 Task: Search one way flight ticket for 3 adults in first from Kansas City: Kansas City International Airport (was Mid-continent International) to Gillette: Gillette Campbell County Airport on 5-1-2023. Choice of flights is Emirates. Number of bags: 1 carry on bag. Price is upto 87000. Outbound departure time preference is 17:00.
Action: Mouse moved to (310, 440)
Screenshot: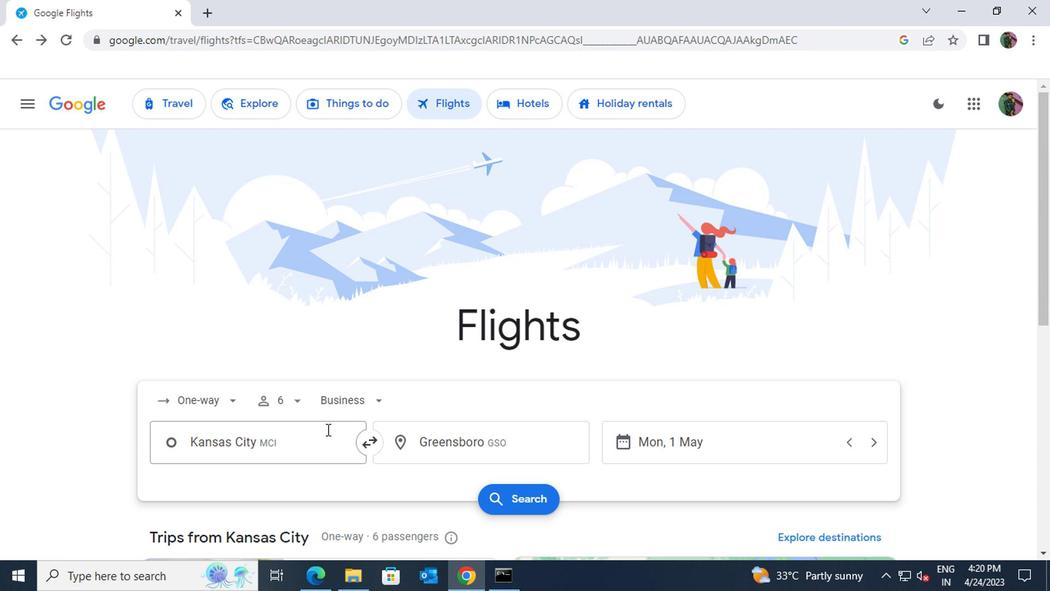 
Action: Mouse pressed left at (310, 440)
Screenshot: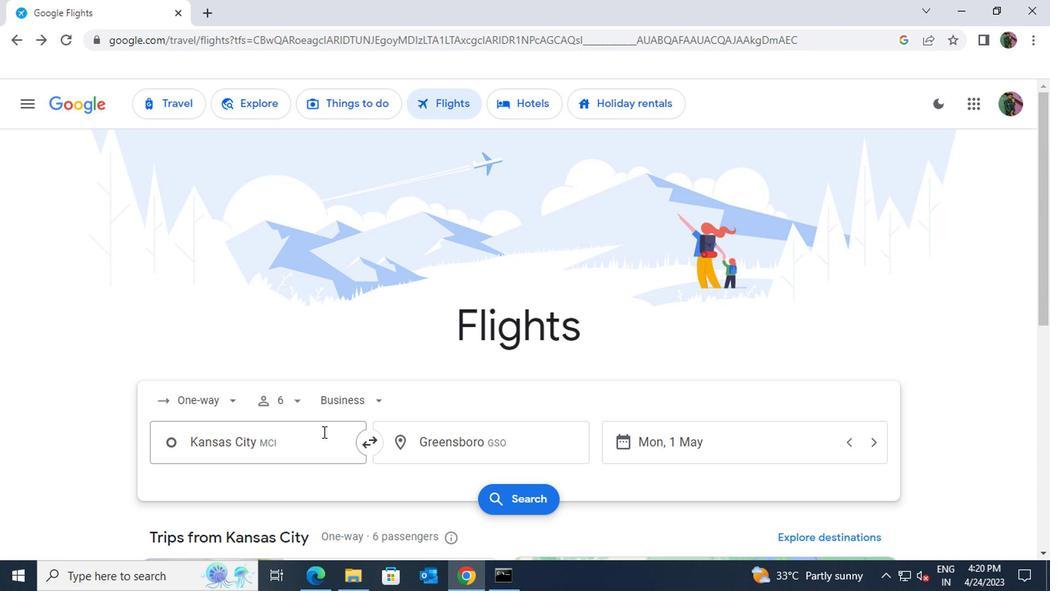
Action: Key pressed kansas<Key.space>city
Screenshot: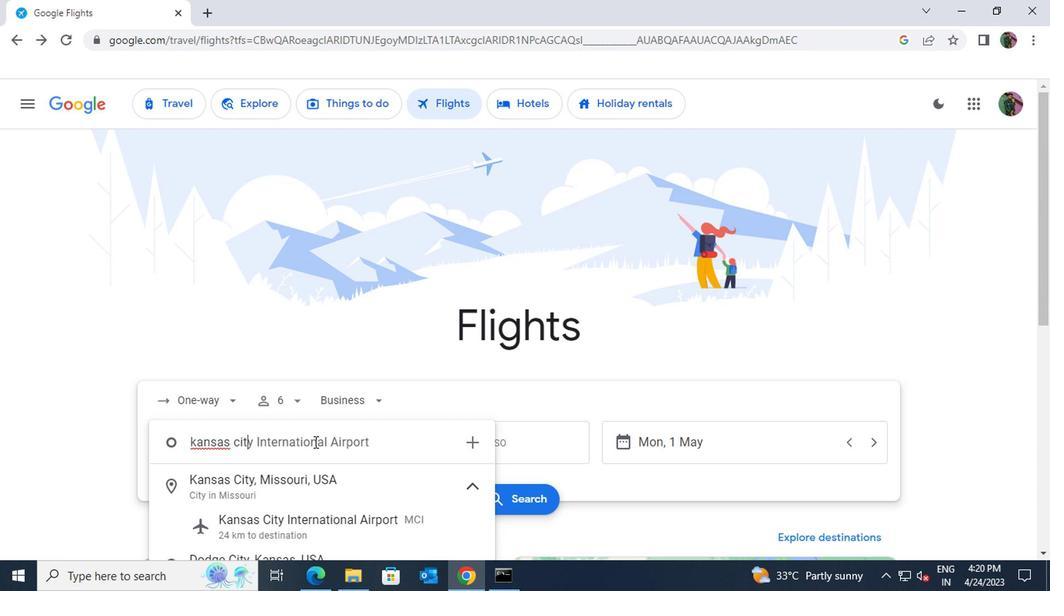 
Action: Mouse moved to (309, 512)
Screenshot: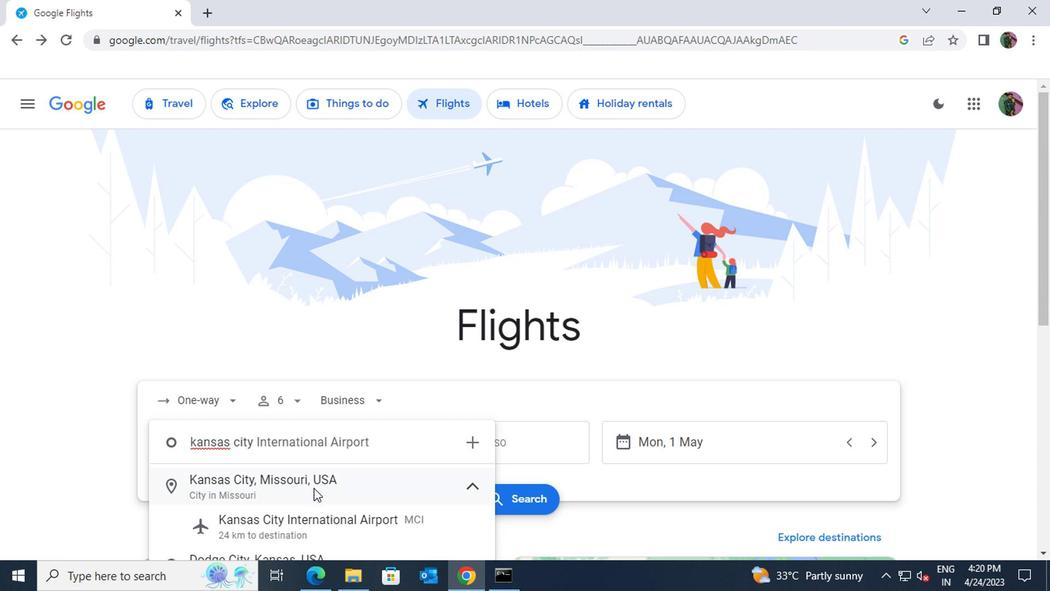 
Action: Mouse pressed left at (309, 512)
Screenshot: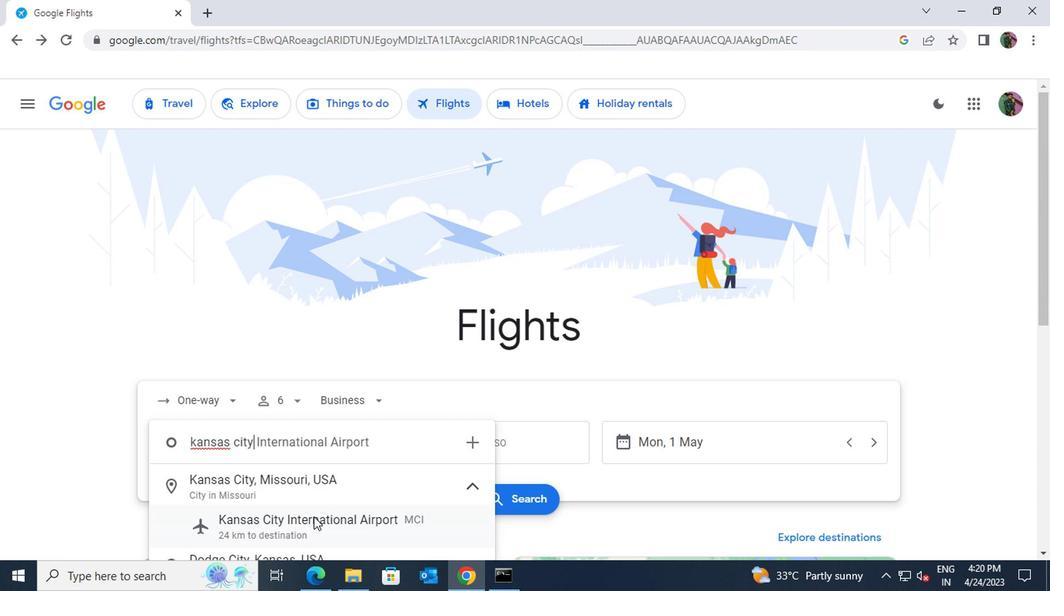 
Action: Mouse moved to (437, 438)
Screenshot: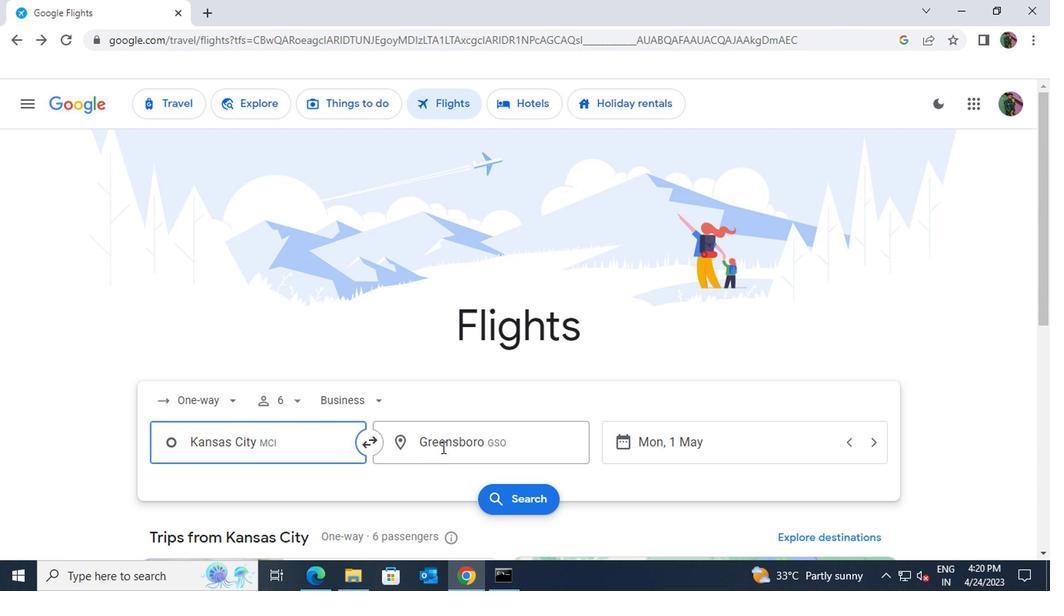 
Action: Mouse pressed left at (437, 438)
Screenshot: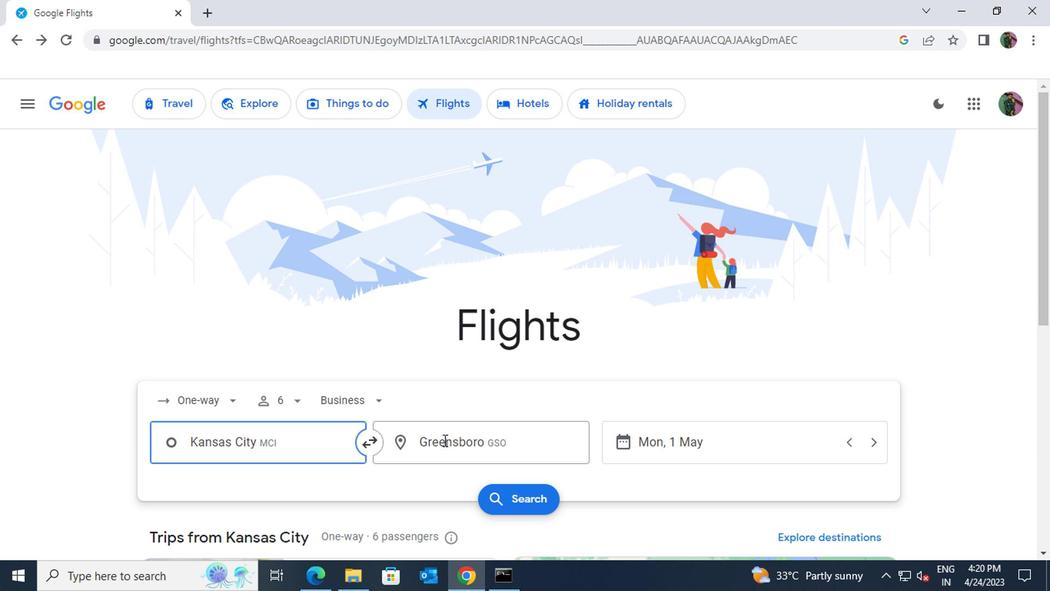 
Action: Mouse moved to (437, 437)
Screenshot: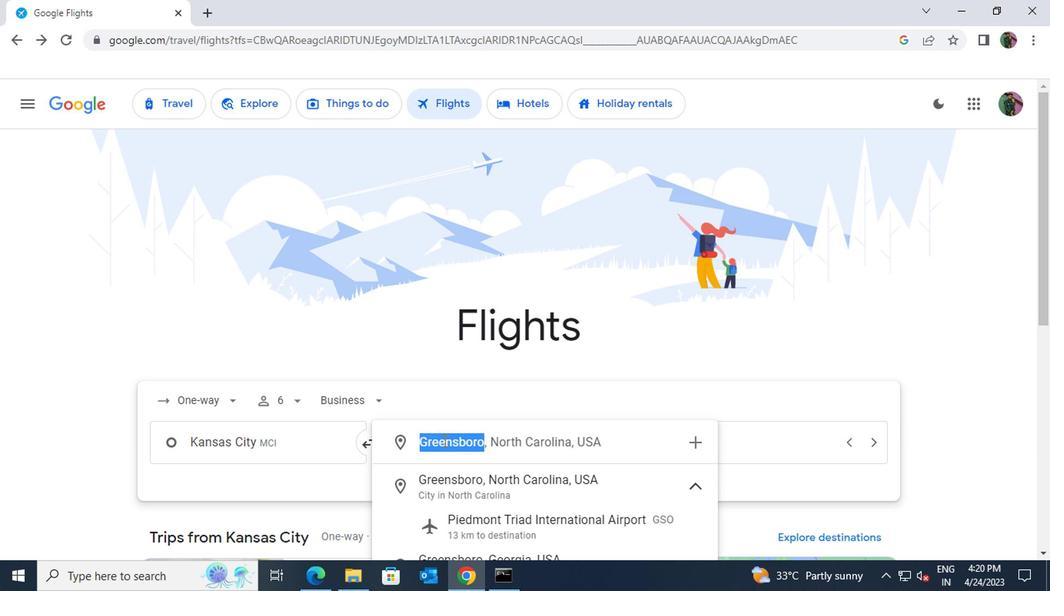
Action: Key pressed gillette
Screenshot: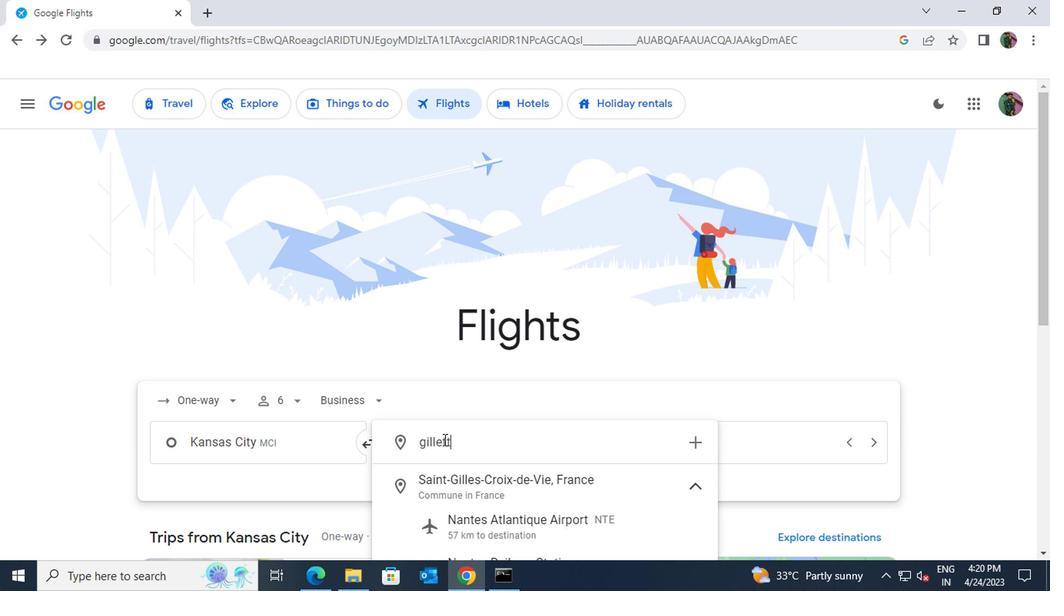 
Action: Mouse moved to (452, 479)
Screenshot: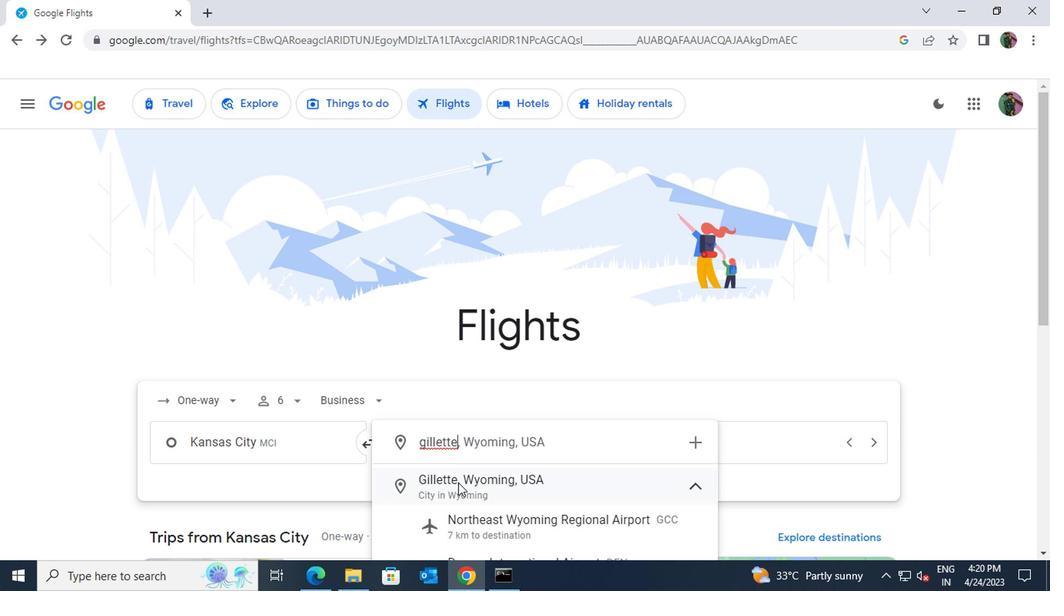 
Action: Mouse pressed left at (452, 479)
Screenshot: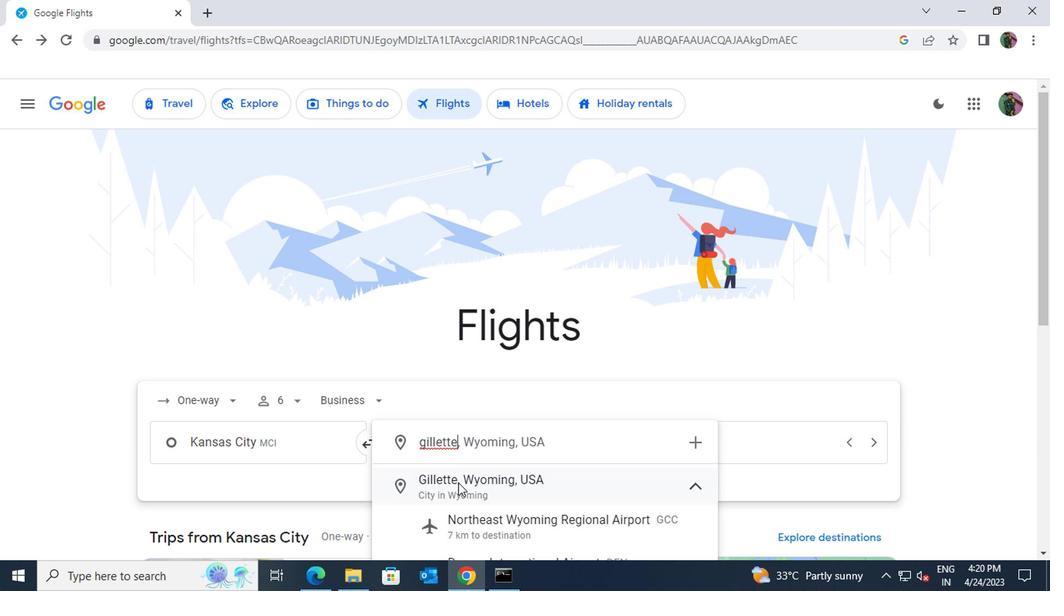 
Action: Mouse moved to (226, 408)
Screenshot: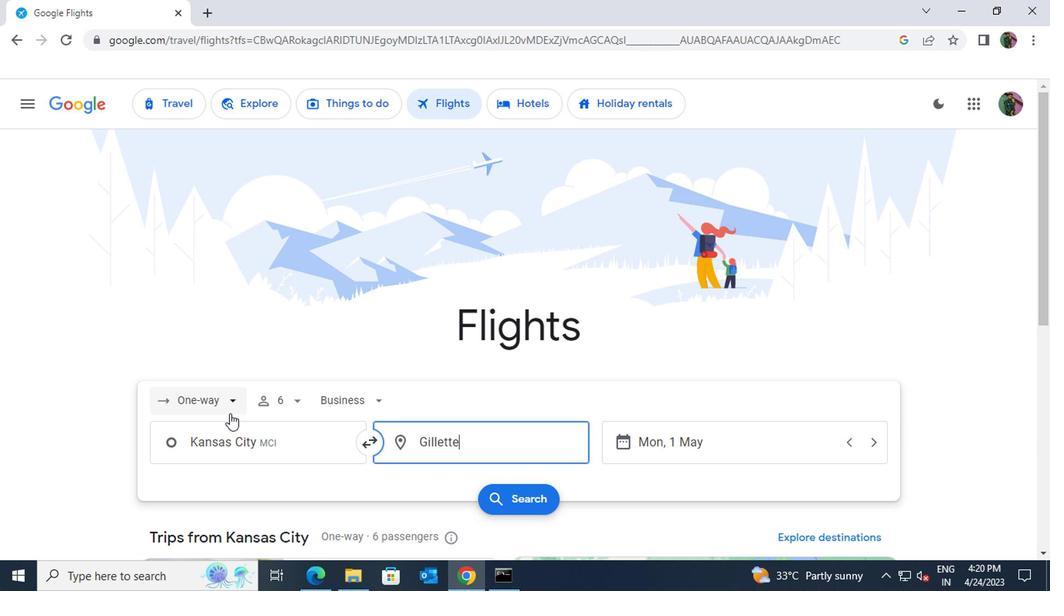 
Action: Mouse pressed left at (226, 408)
Screenshot: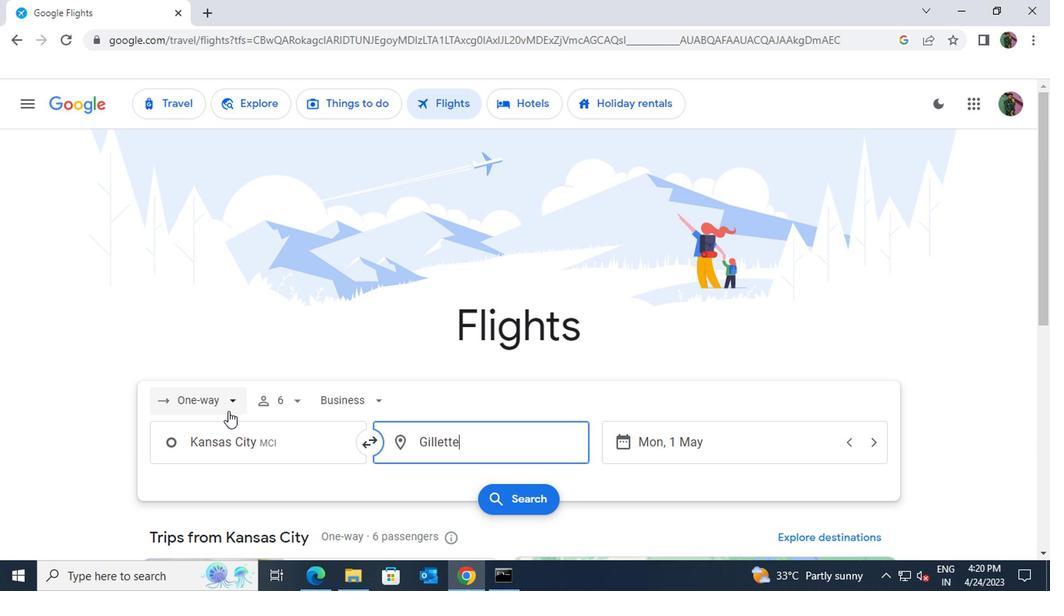 
Action: Mouse moved to (215, 325)
Screenshot: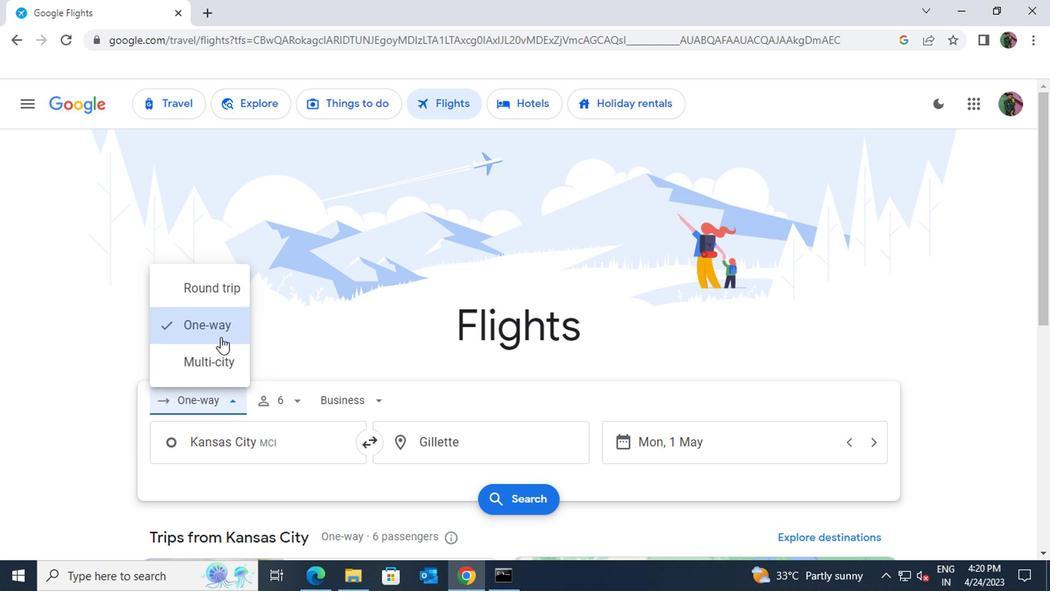 
Action: Mouse pressed left at (215, 325)
Screenshot: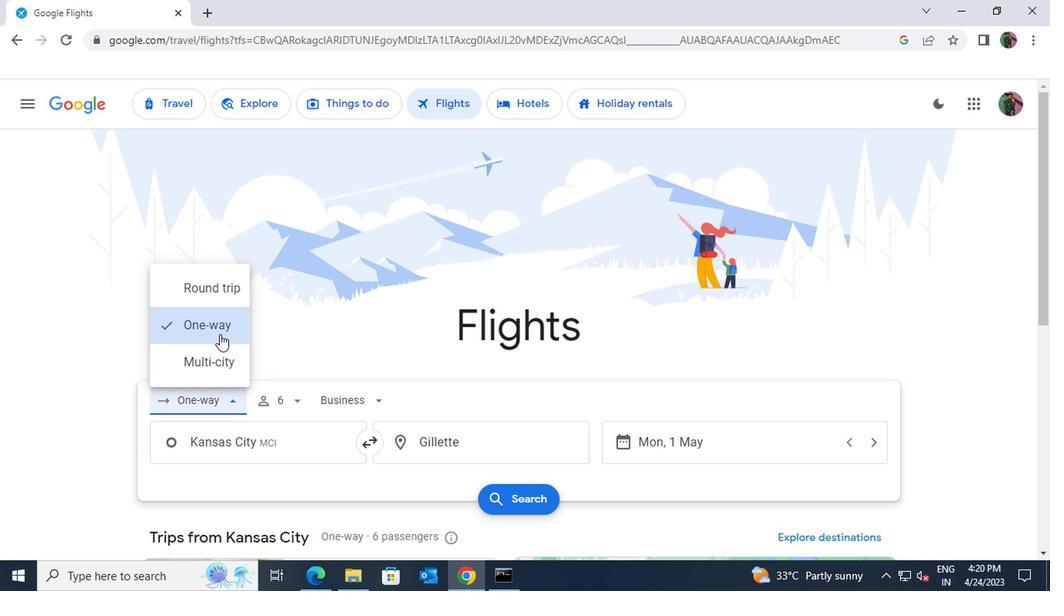
Action: Mouse moved to (297, 401)
Screenshot: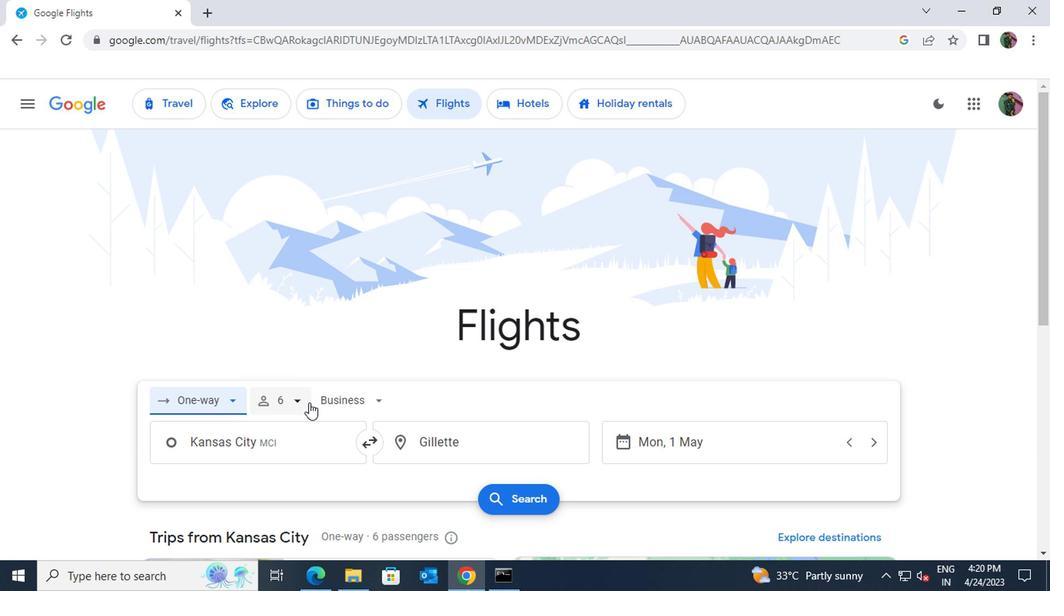 
Action: Mouse pressed left at (297, 401)
Screenshot: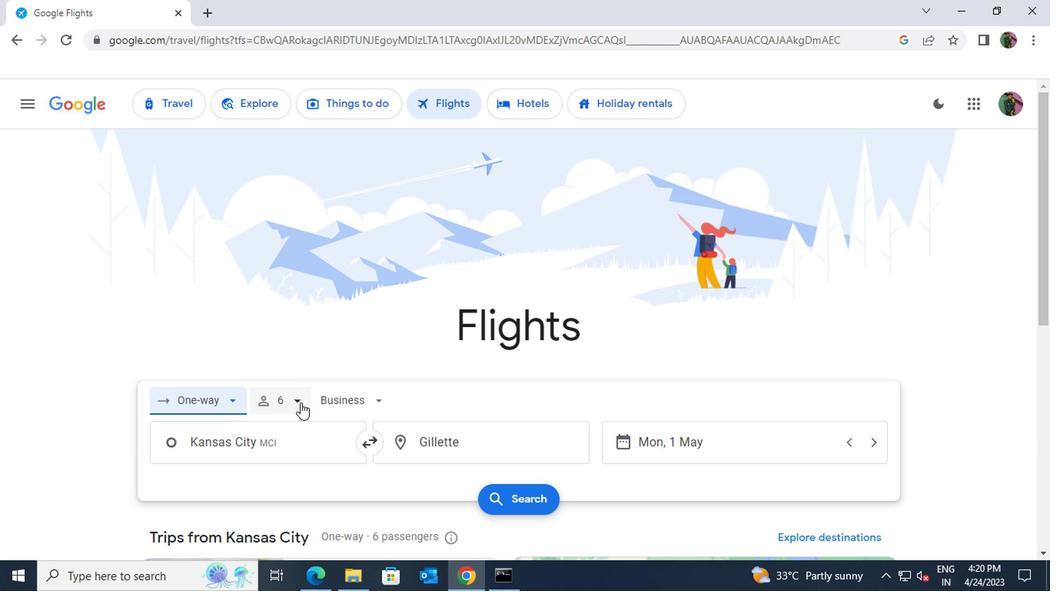 
Action: Mouse scrolled (297, 401) with delta (0, 0)
Screenshot: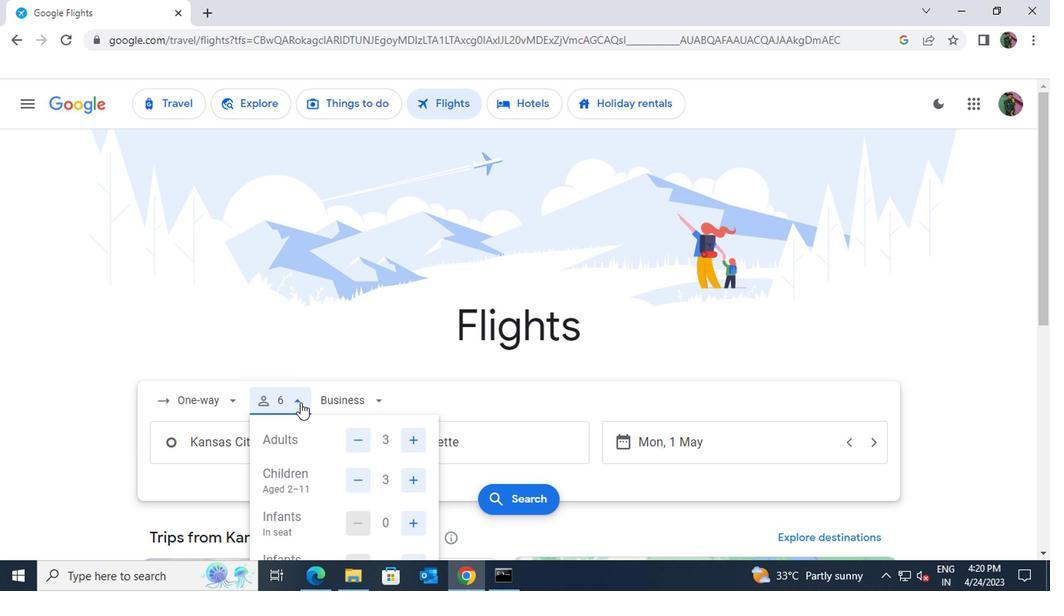 
Action: Mouse moved to (349, 393)
Screenshot: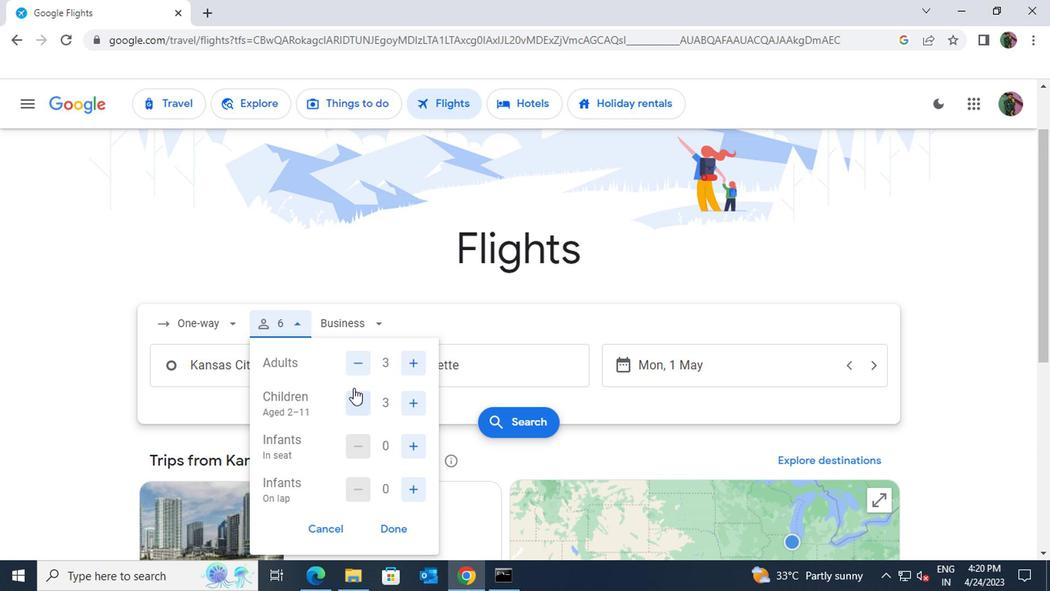 
Action: Mouse pressed left at (349, 393)
Screenshot: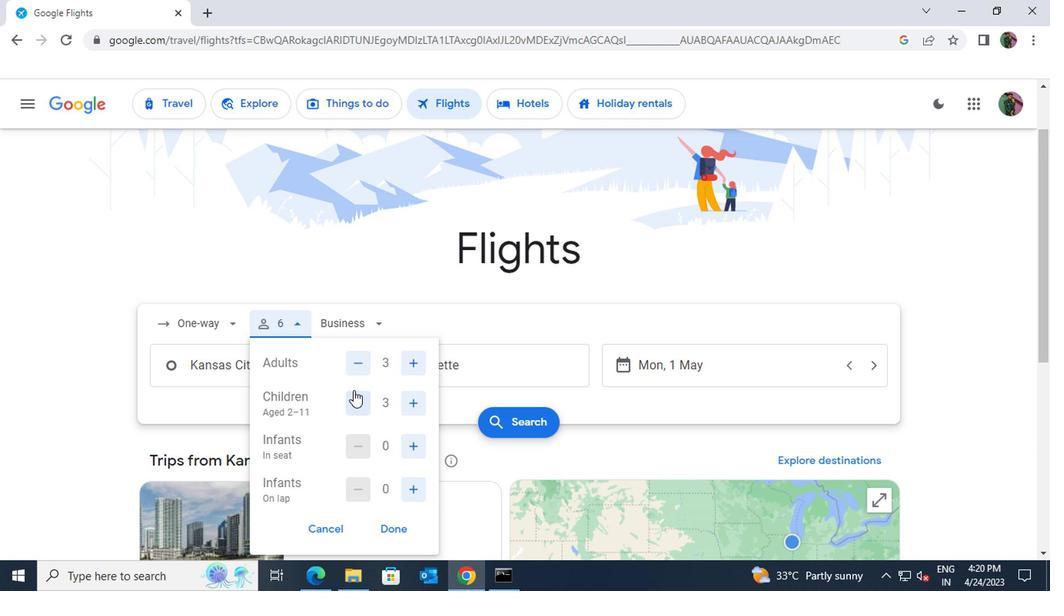 
Action: Mouse pressed left at (349, 393)
Screenshot: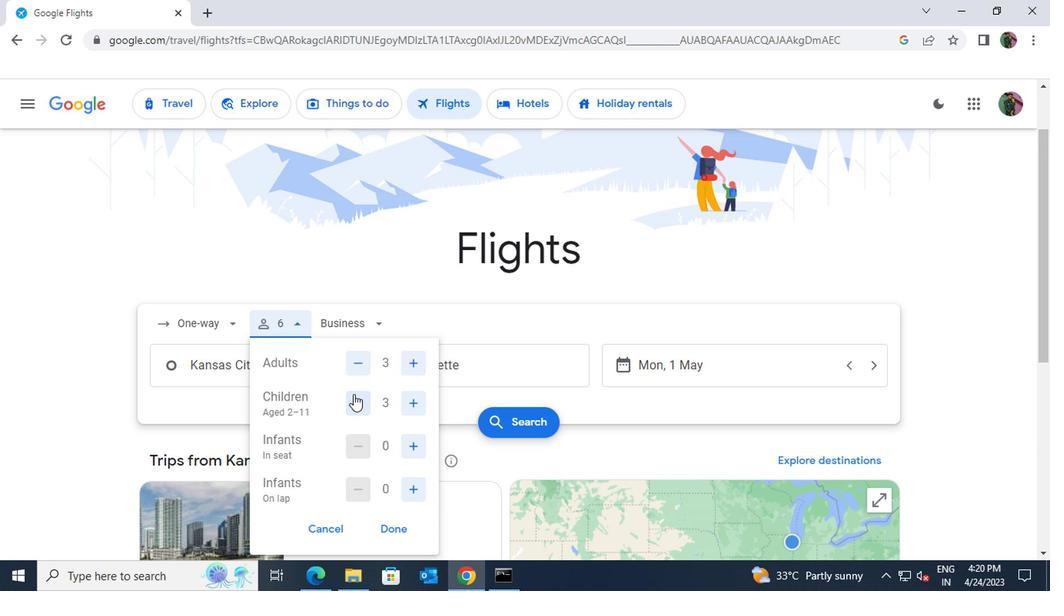 
Action: Mouse pressed left at (349, 393)
Screenshot: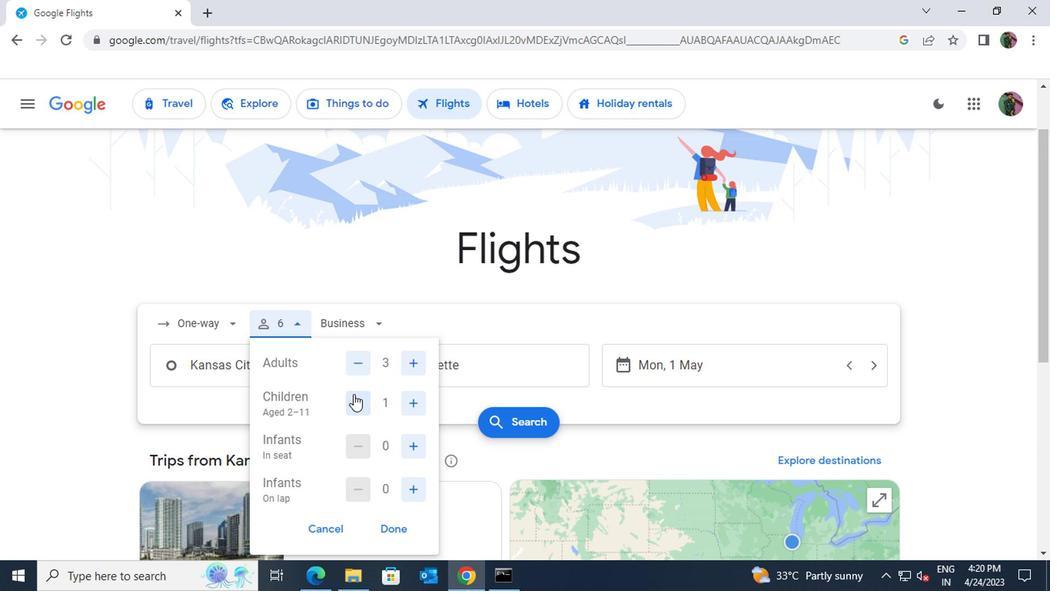 
Action: Mouse moved to (386, 524)
Screenshot: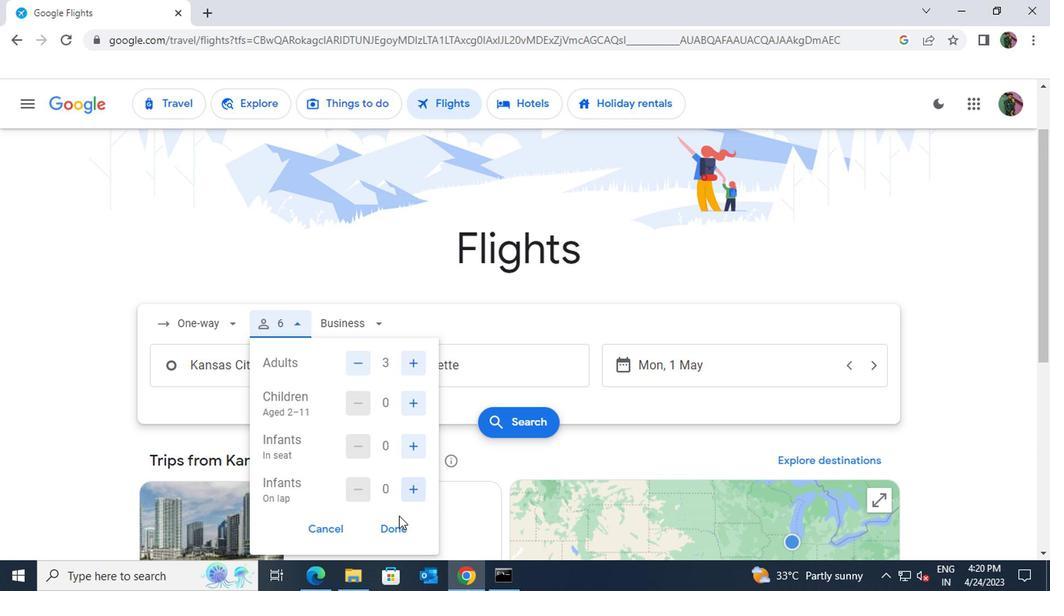 
Action: Mouse pressed left at (386, 524)
Screenshot: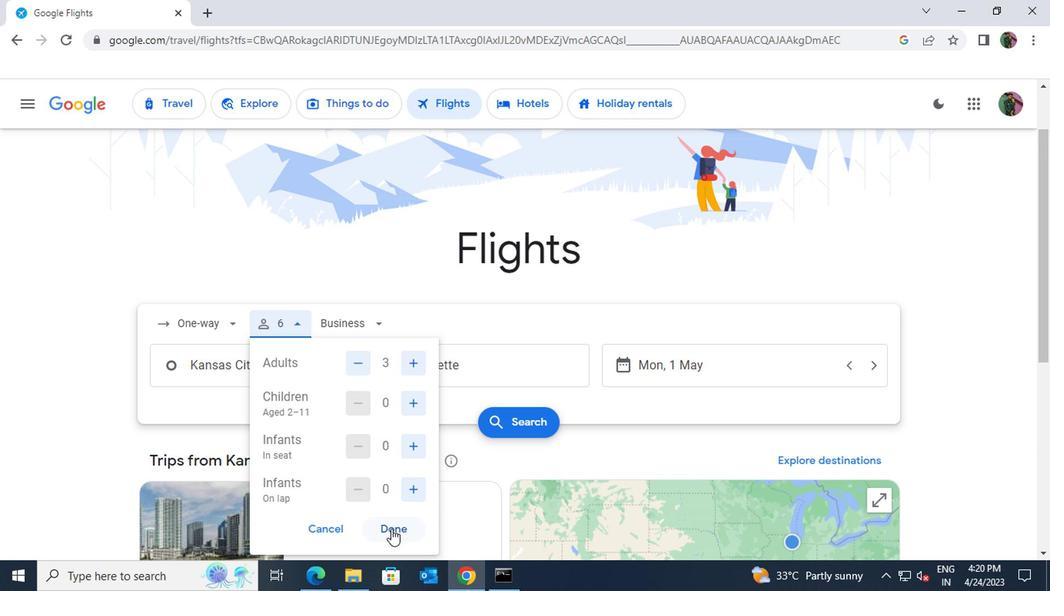 
Action: Mouse moved to (615, 366)
Screenshot: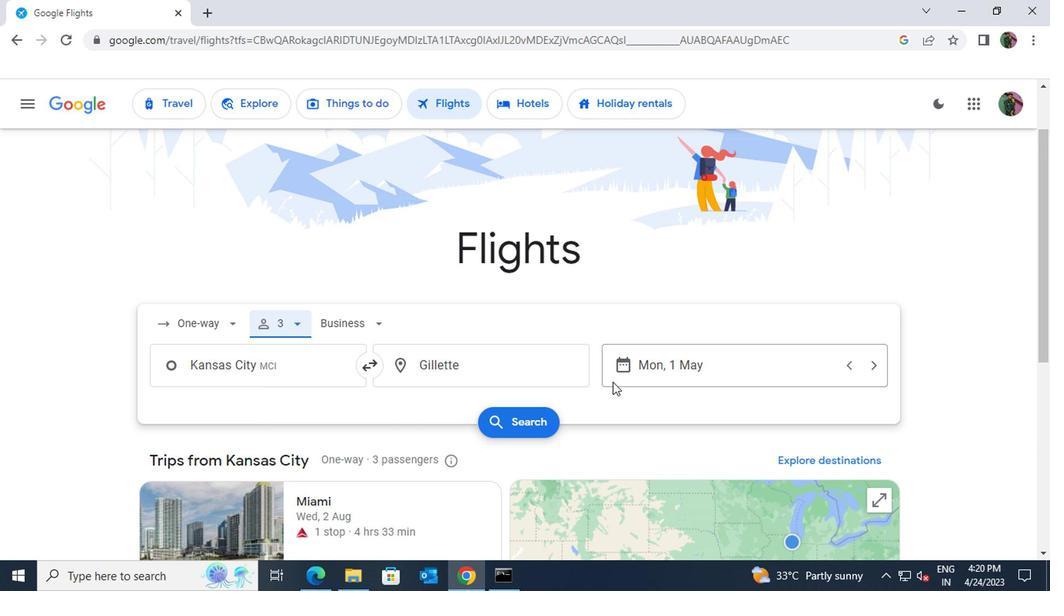 
Action: Mouse pressed left at (615, 366)
Screenshot: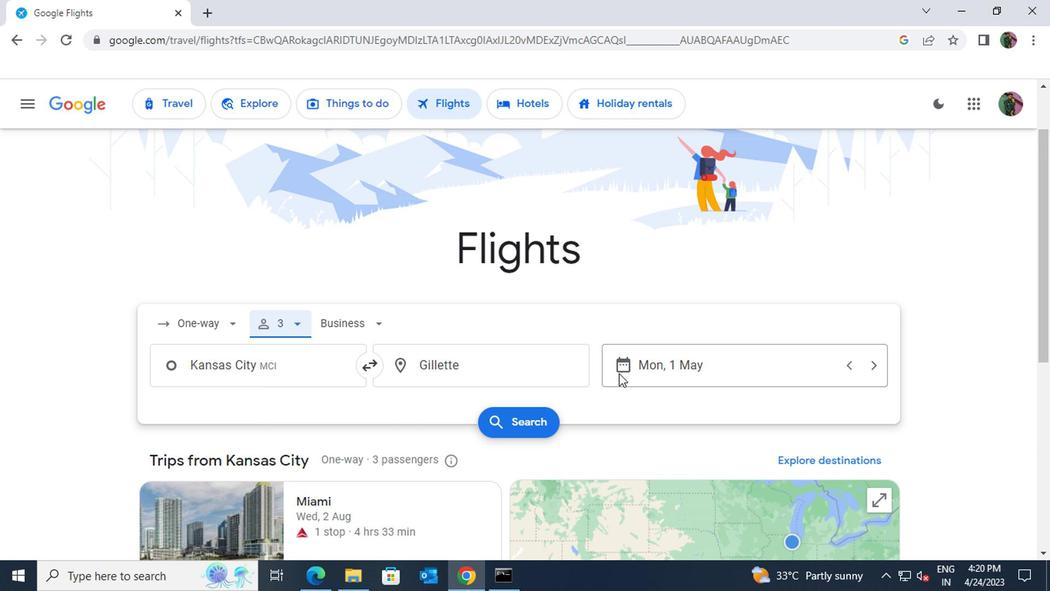 
Action: Mouse moved to (663, 277)
Screenshot: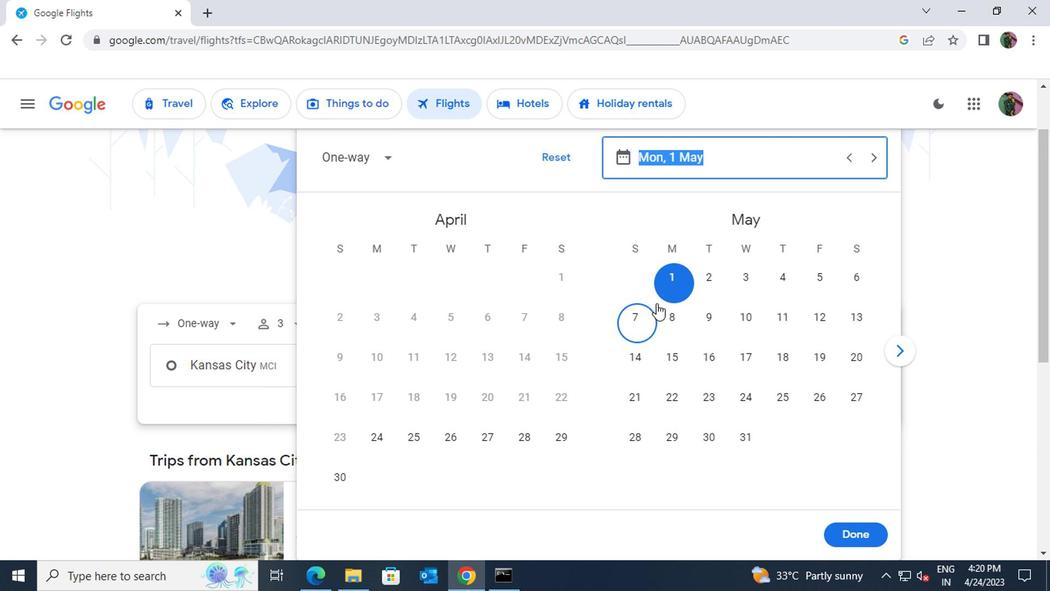
Action: Mouse pressed left at (663, 277)
Screenshot: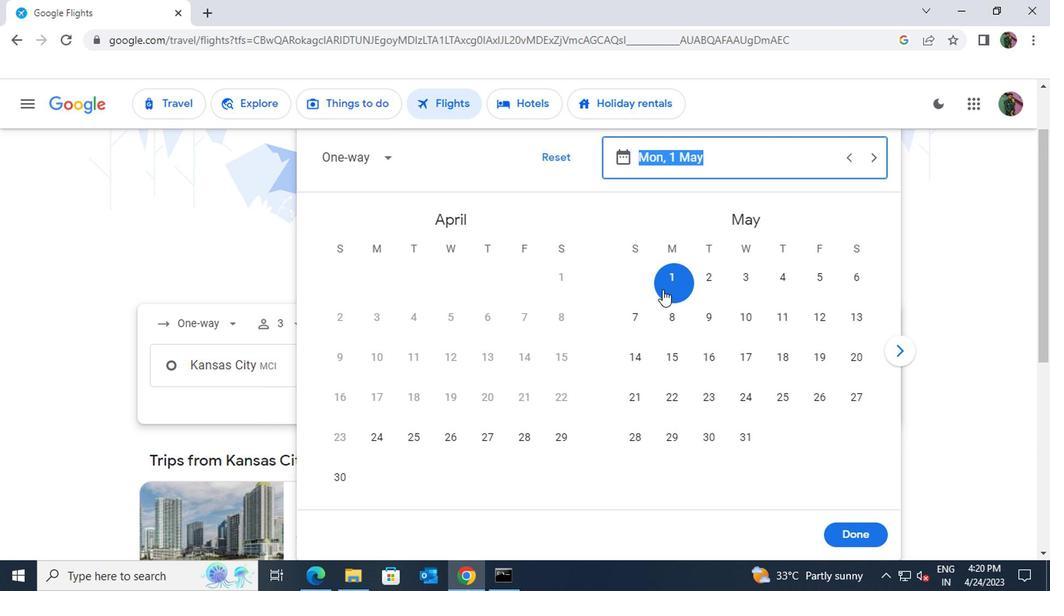 
Action: Mouse moved to (827, 533)
Screenshot: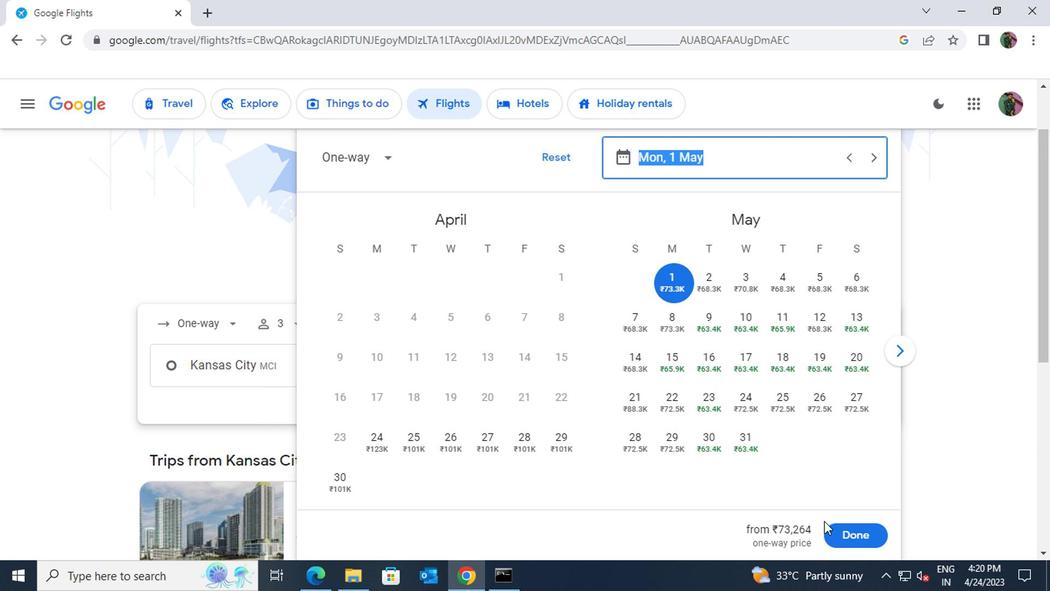 
Action: Mouse pressed left at (827, 533)
Screenshot: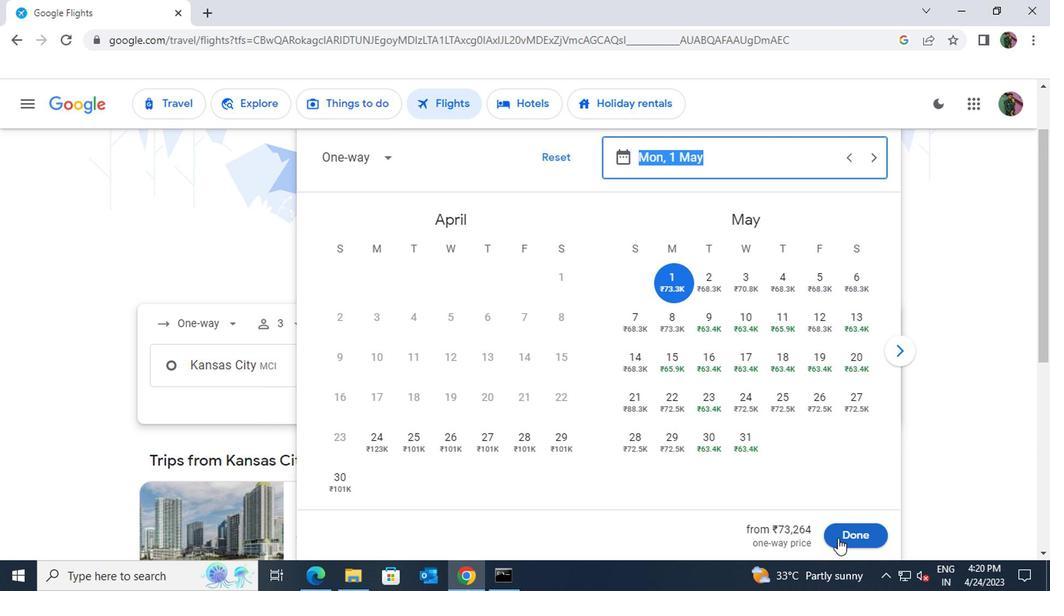 
Action: Mouse moved to (517, 430)
Screenshot: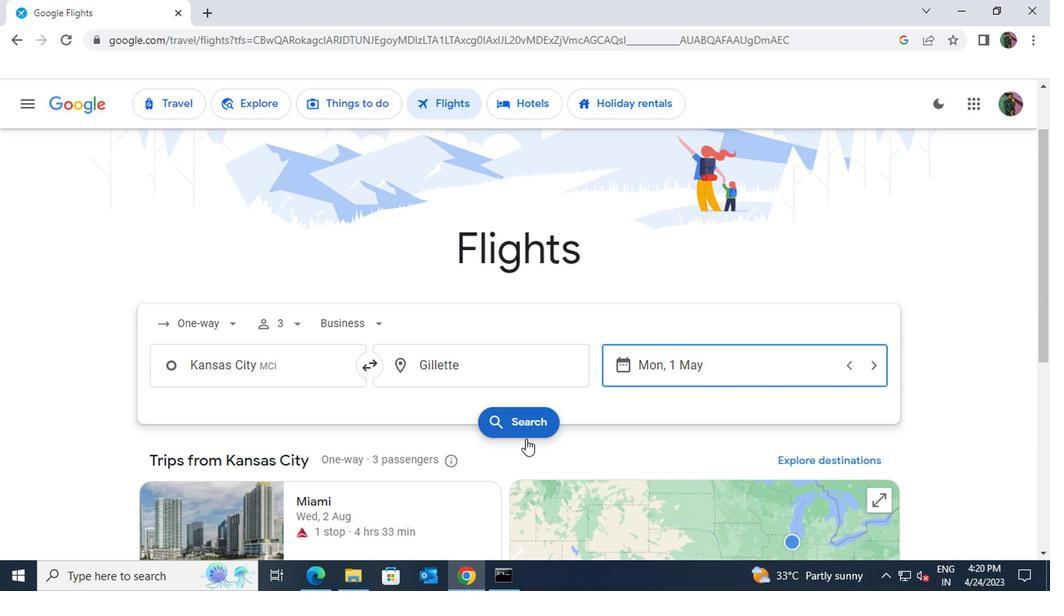 
Action: Mouse pressed left at (517, 430)
Screenshot: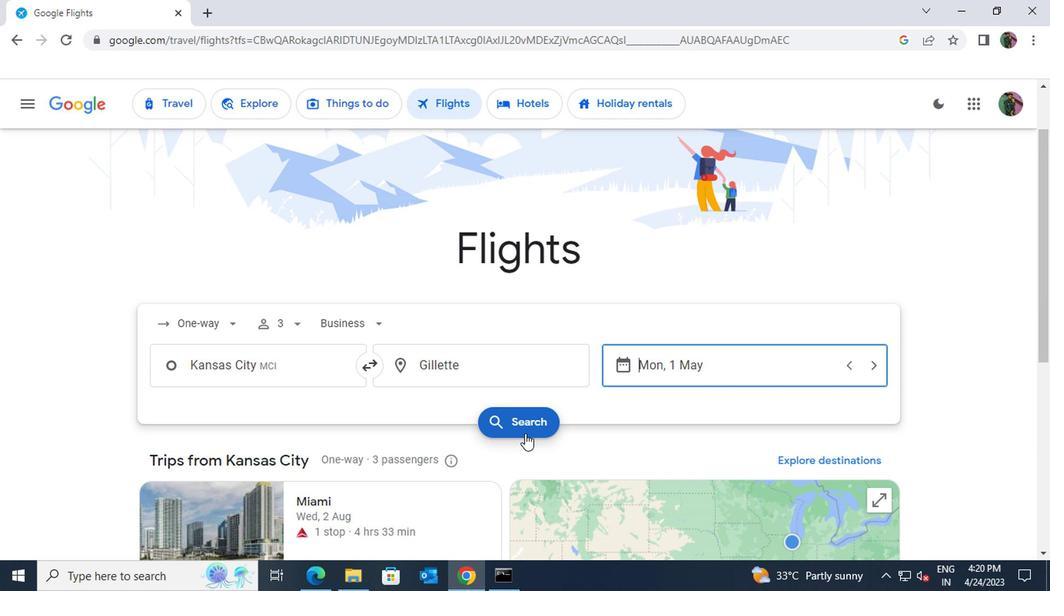 
Action: Mouse moved to (402, 250)
Screenshot: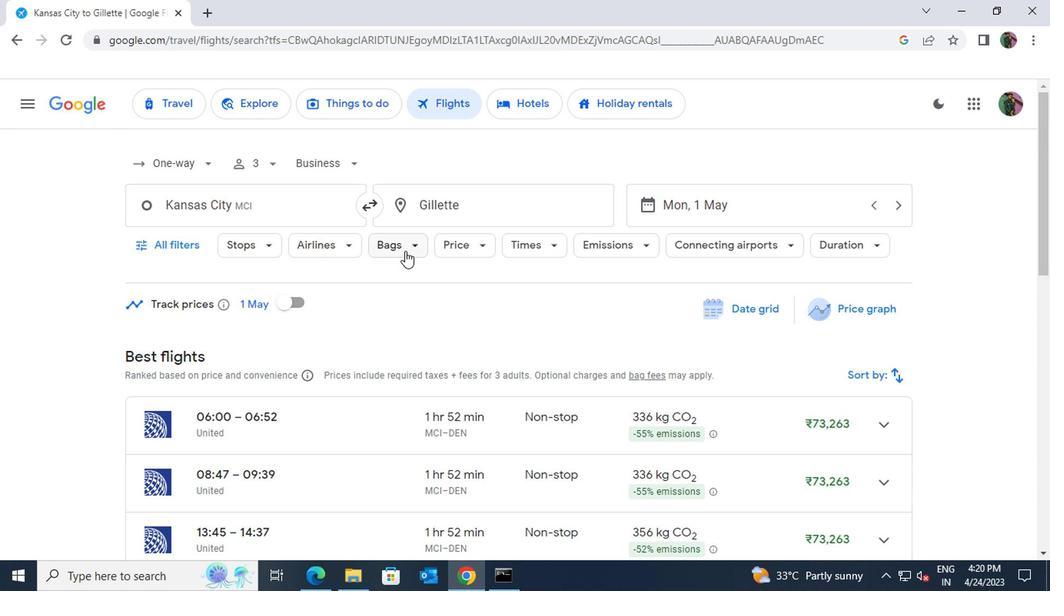 
Action: Mouse pressed left at (402, 250)
Screenshot: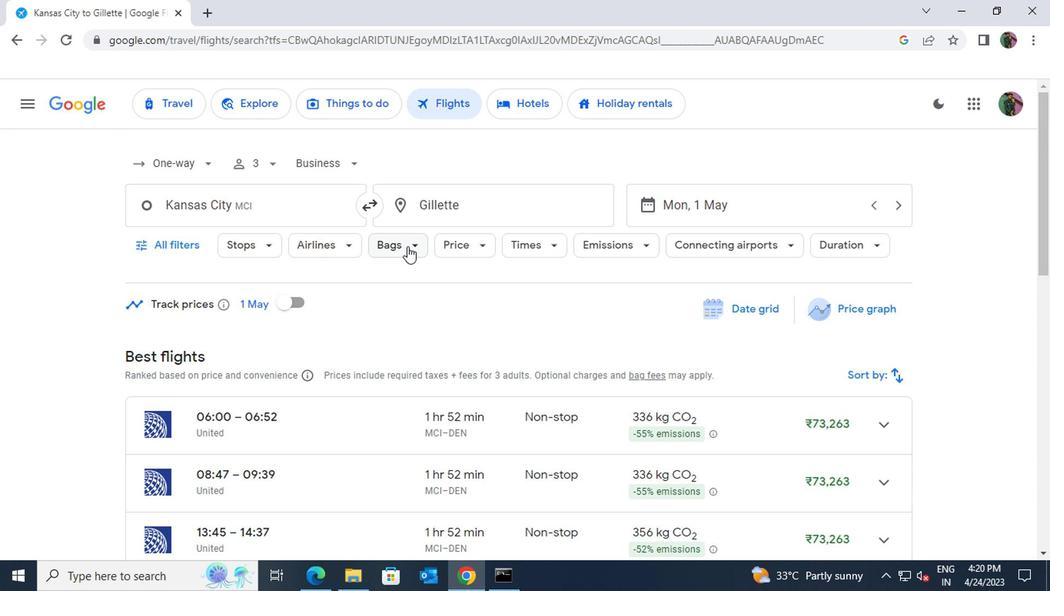 
Action: Mouse moved to (602, 323)
Screenshot: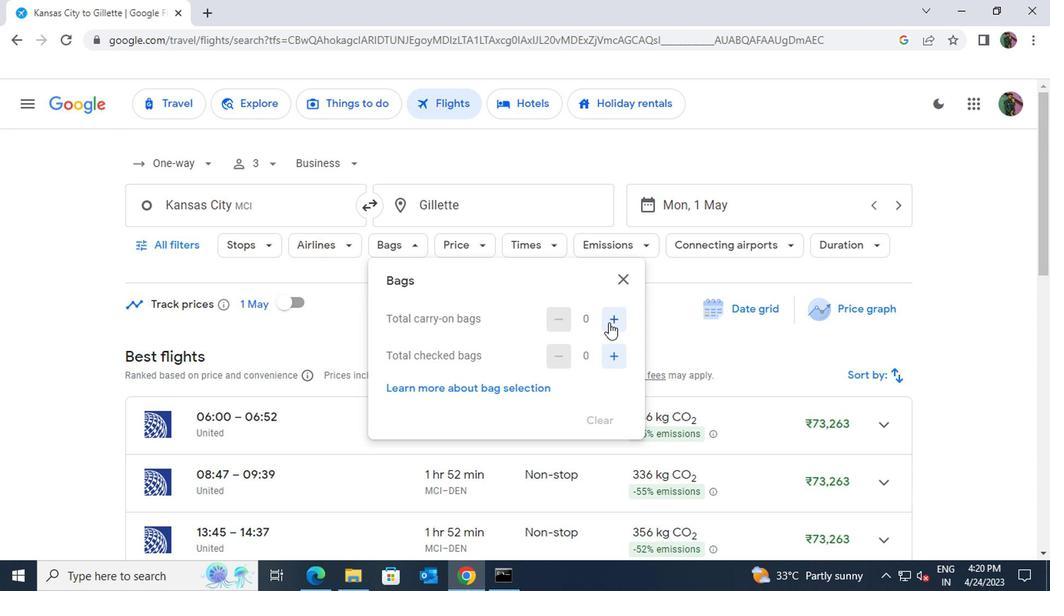 
Action: Mouse pressed left at (602, 323)
Screenshot: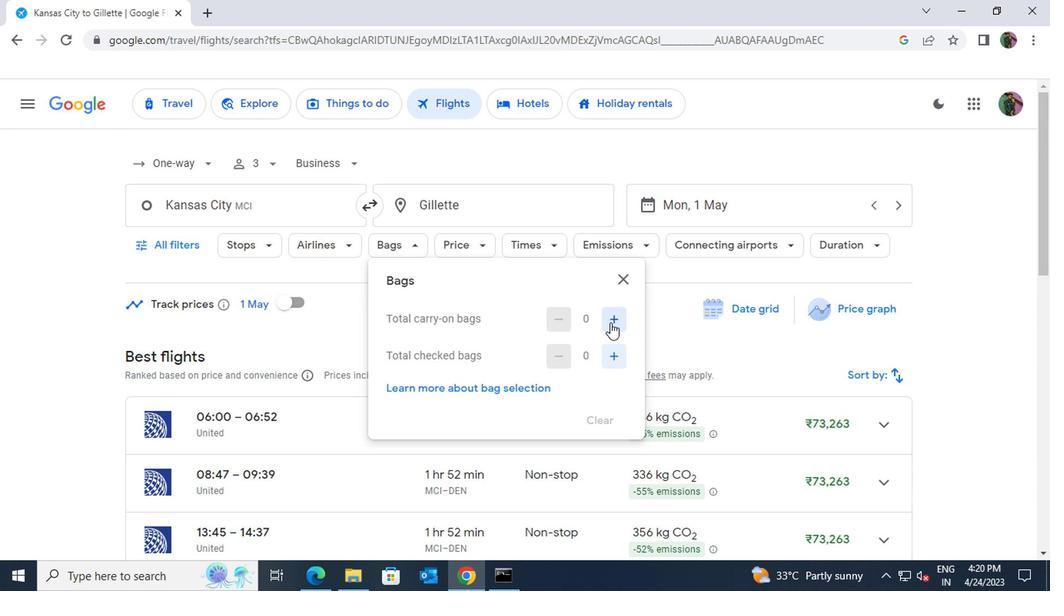 
Action: Mouse moved to (609, 283)
Screenshot: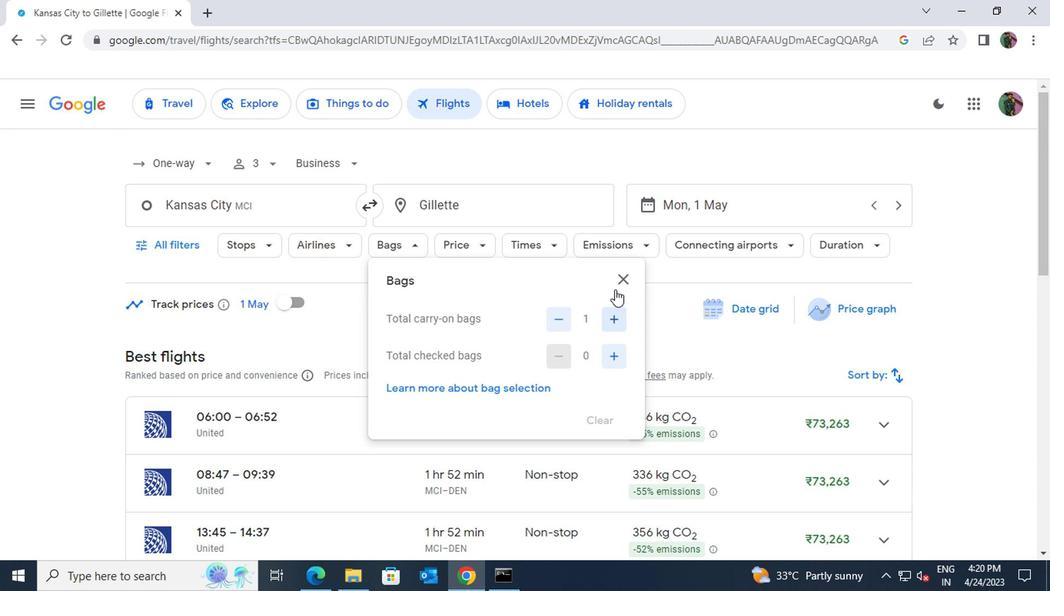 
Action: Mouse pressed left at (609, 283)
Screenshot: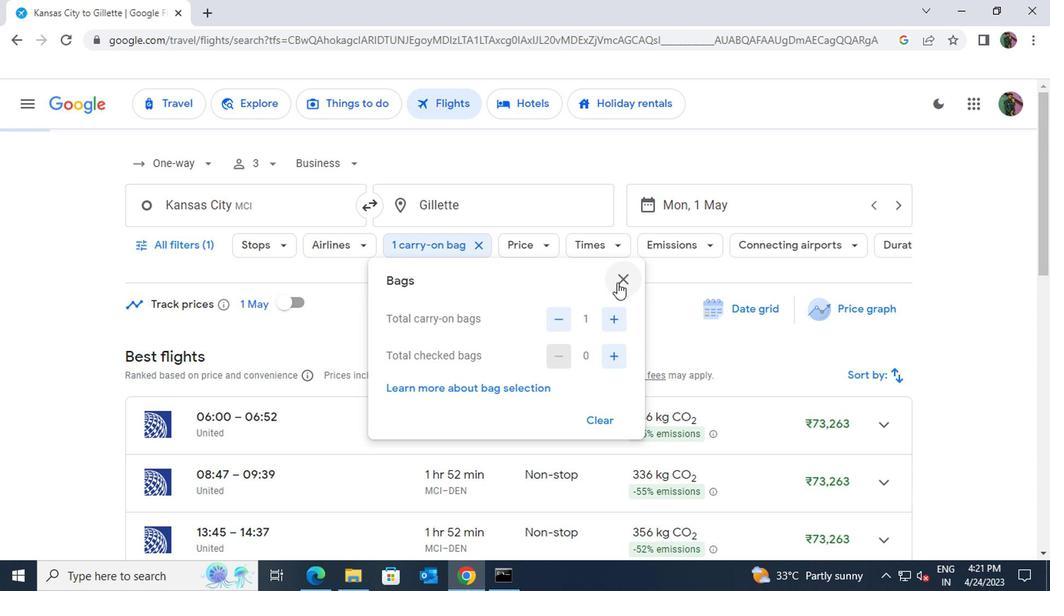 
Action: Mouse moved to (532, 255)
Screenshot: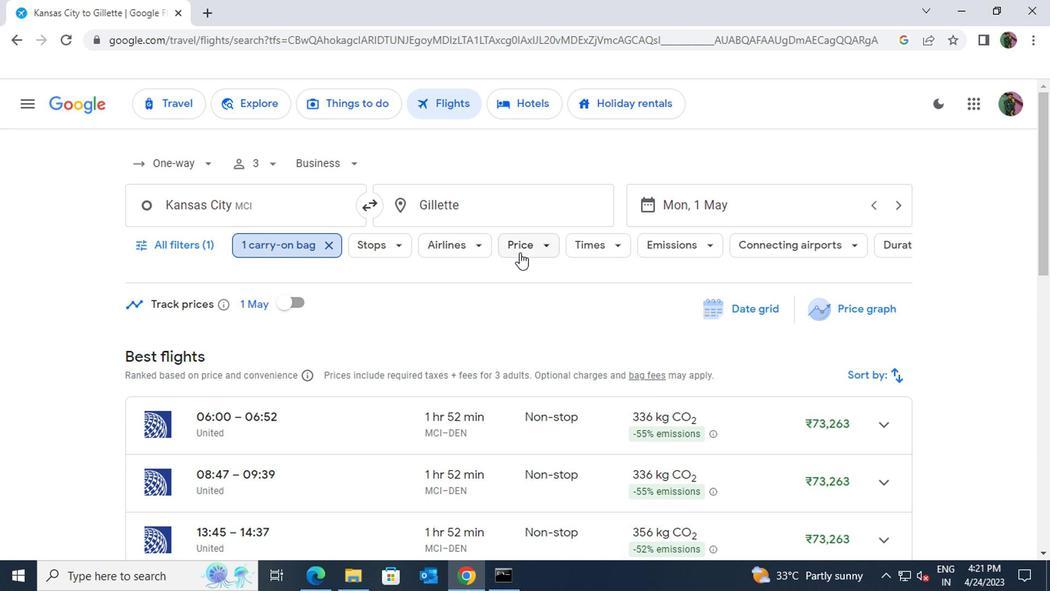 
Action: Mouse pressed left at (532, 255)
Screenshot: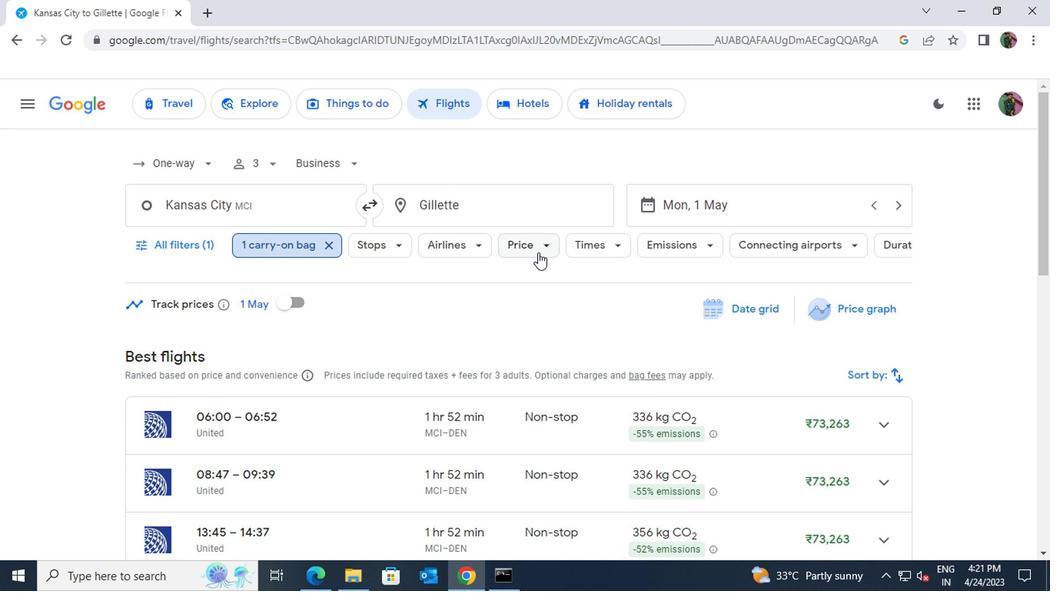 
Action: Mouse moved to (734, 351)
Screenshot: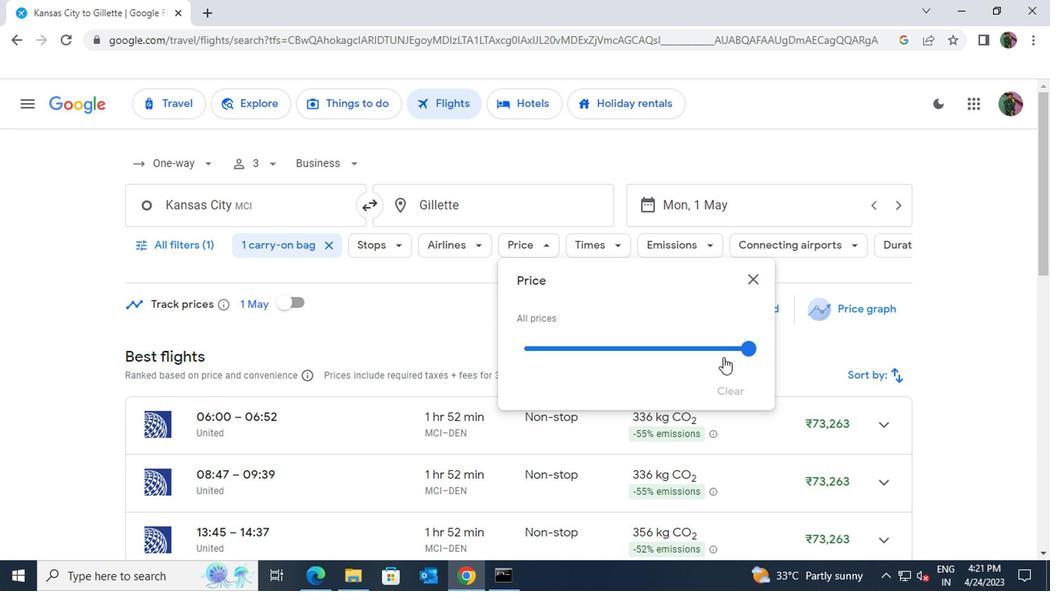 
Action: Mouse pressed left at (734, 351)
Screenshot: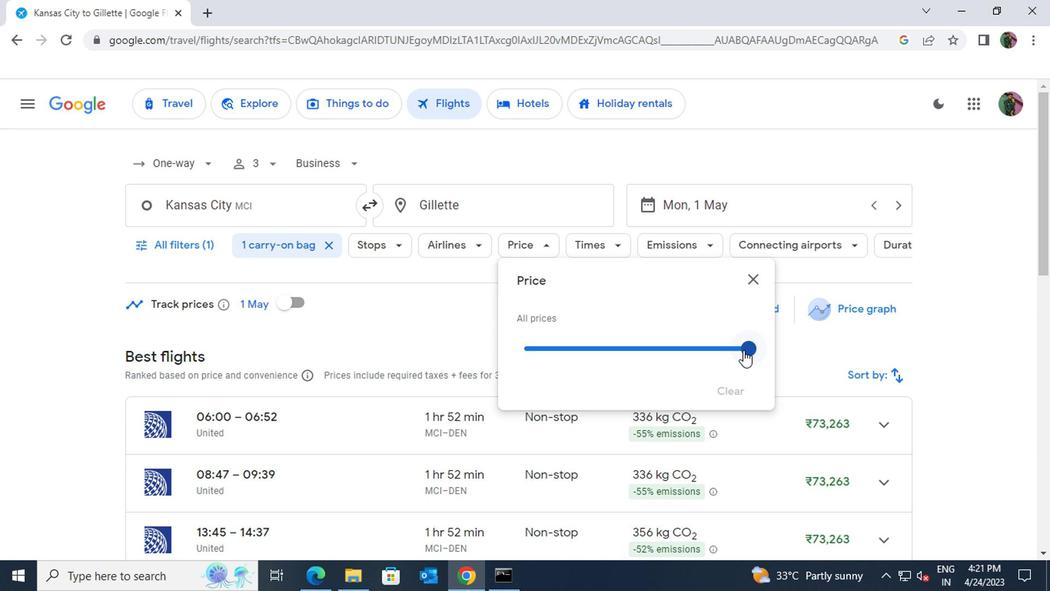 
Action: Mouse moved to (680, 347)
Screenshot: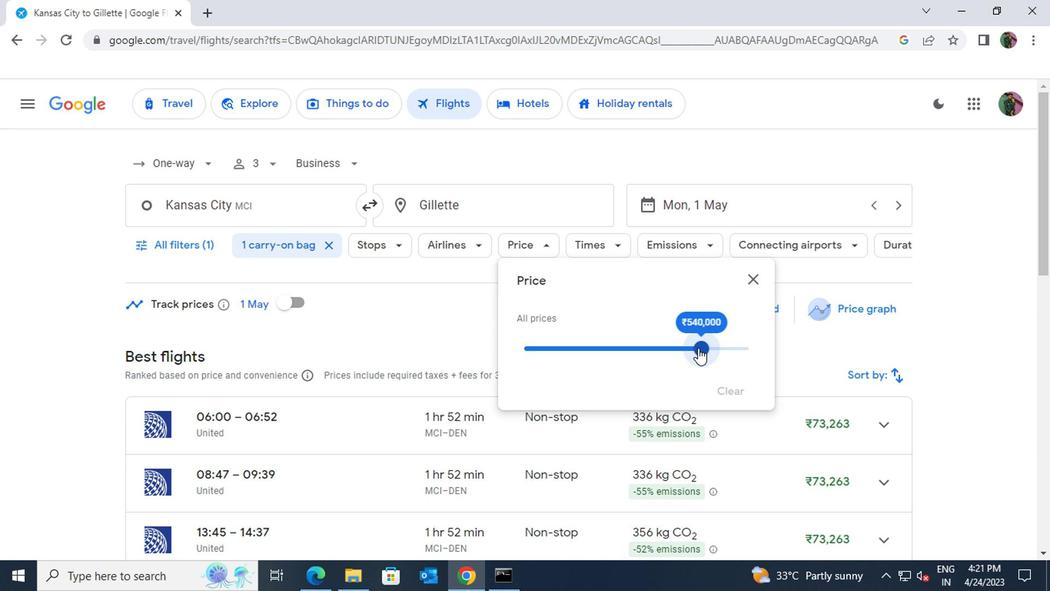 
Action: Mouse pressed left at (680, 347)
Screenshot: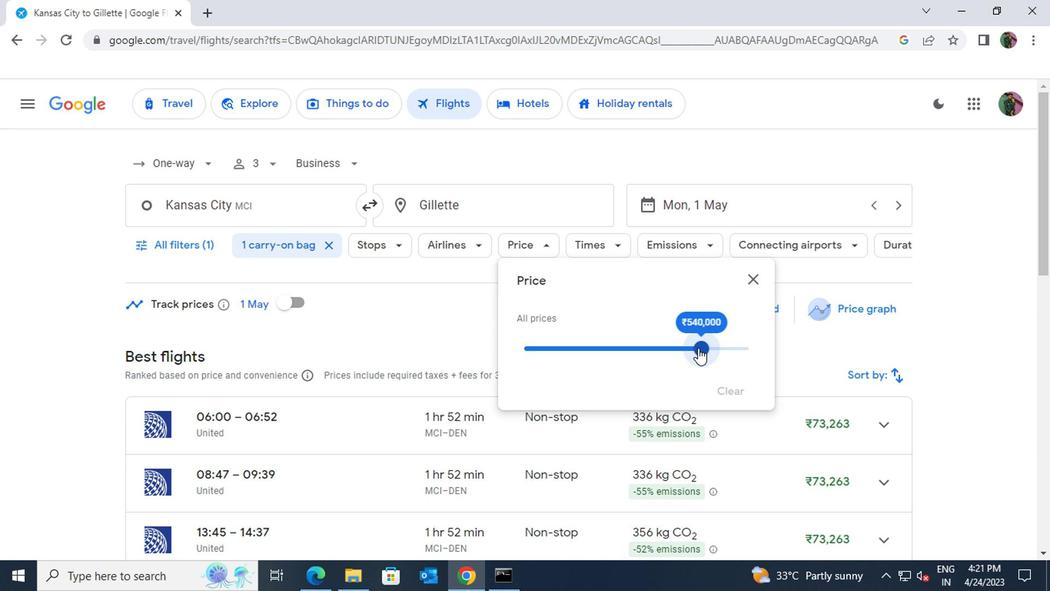 
Action: Mouse moved to (667, 345)
Screenshot: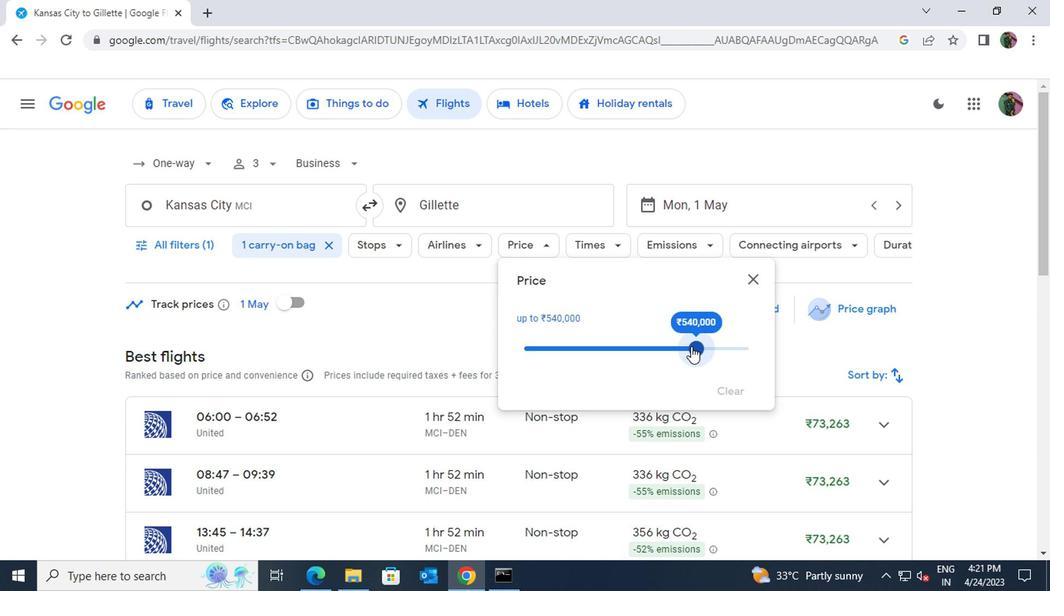 
Action: Mouse pressed left at (667, 345)
Screenshot: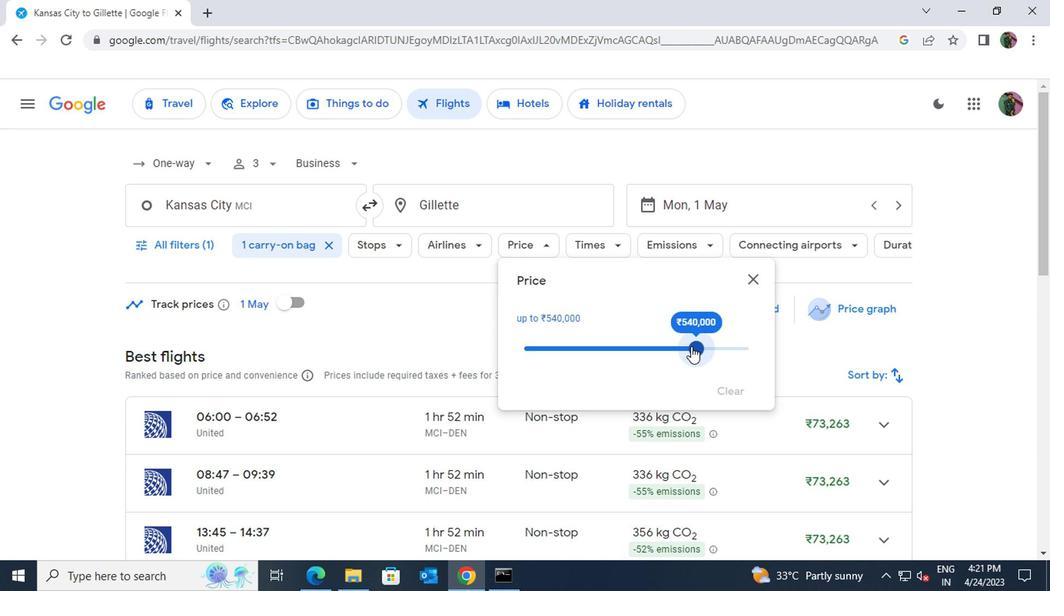 
Action: Mouse moved to (521, 342)
Screenshot: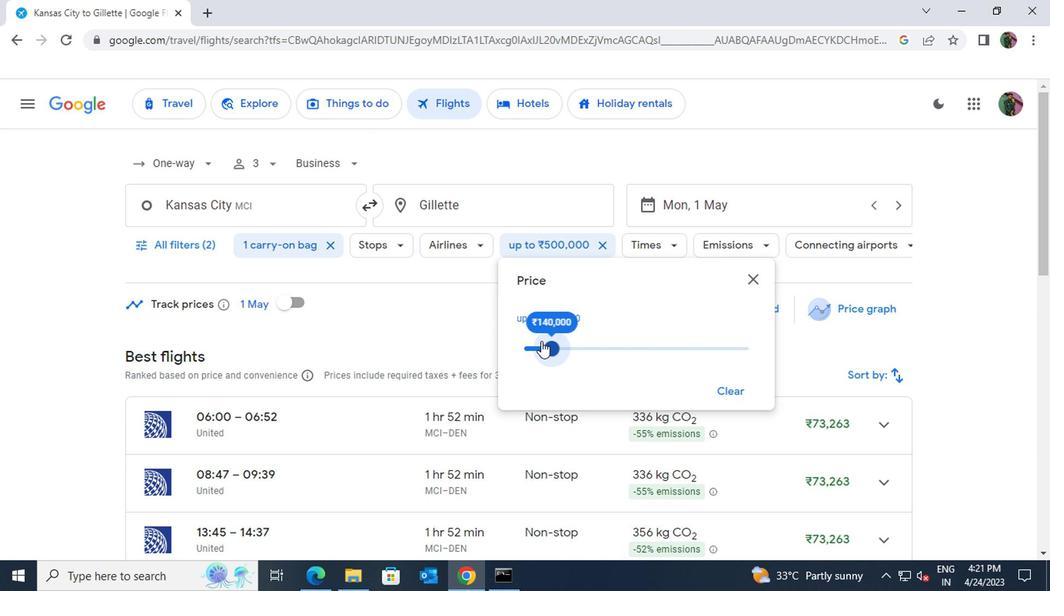 
Action: Mouse pressed left at (521, 342)
Screenshot: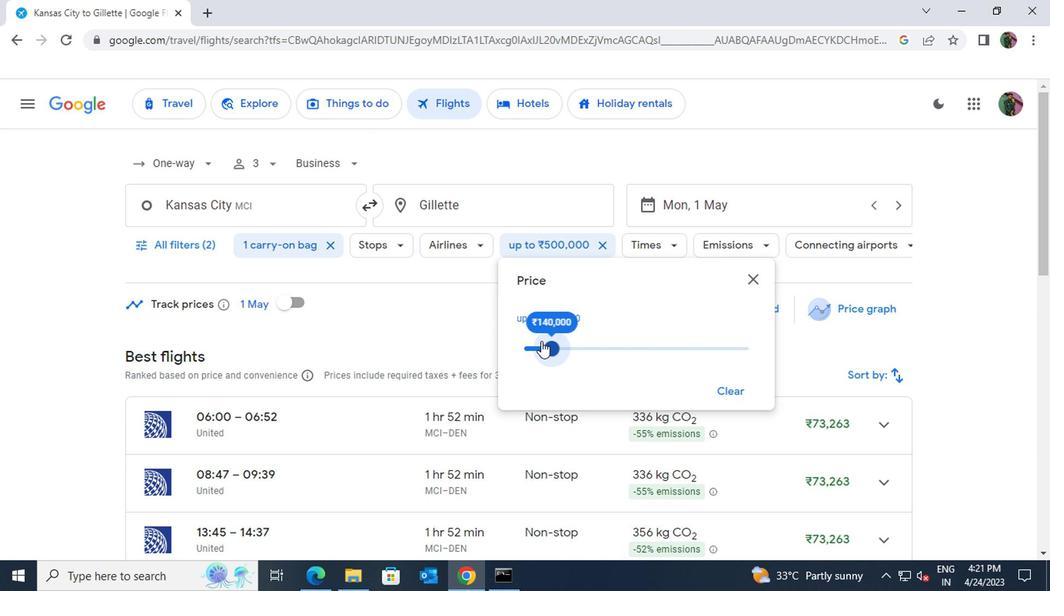 
Action: Mouse moved to (525, 347)
Screenshot: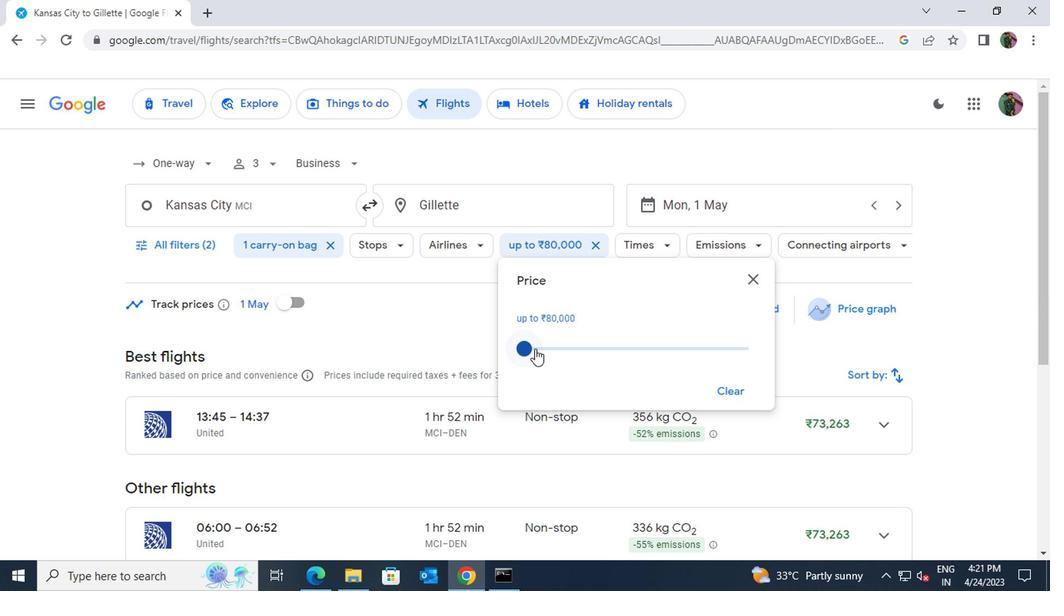 
Action: Mouse pressed left at (525, 347)
Screenshot: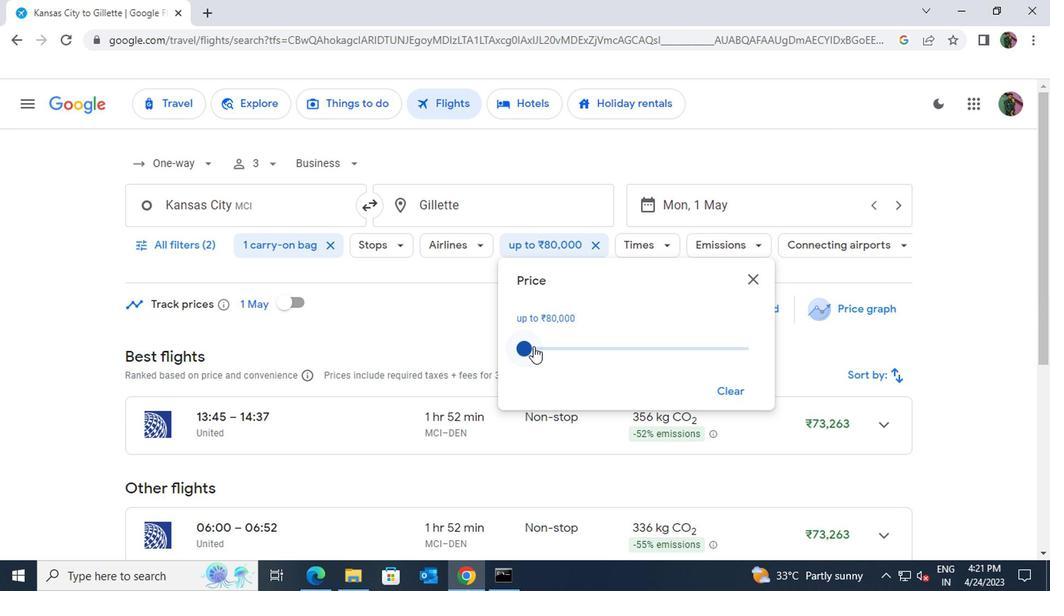 
Action: Mouse moved to (731, 284)
Screenshot: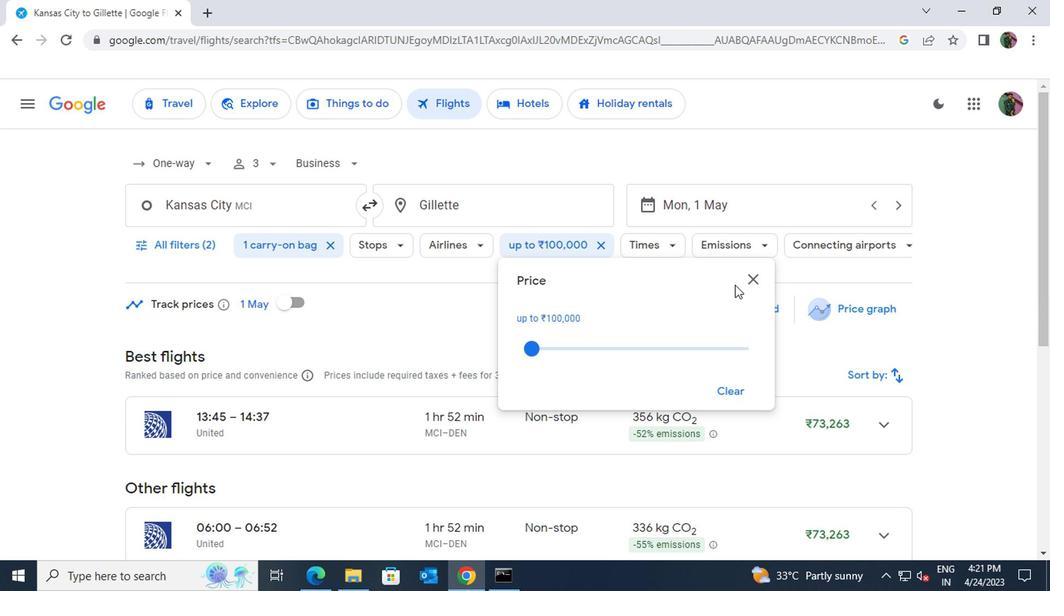 
Action: Mouse pressed left at (731, 284)
Screenshot: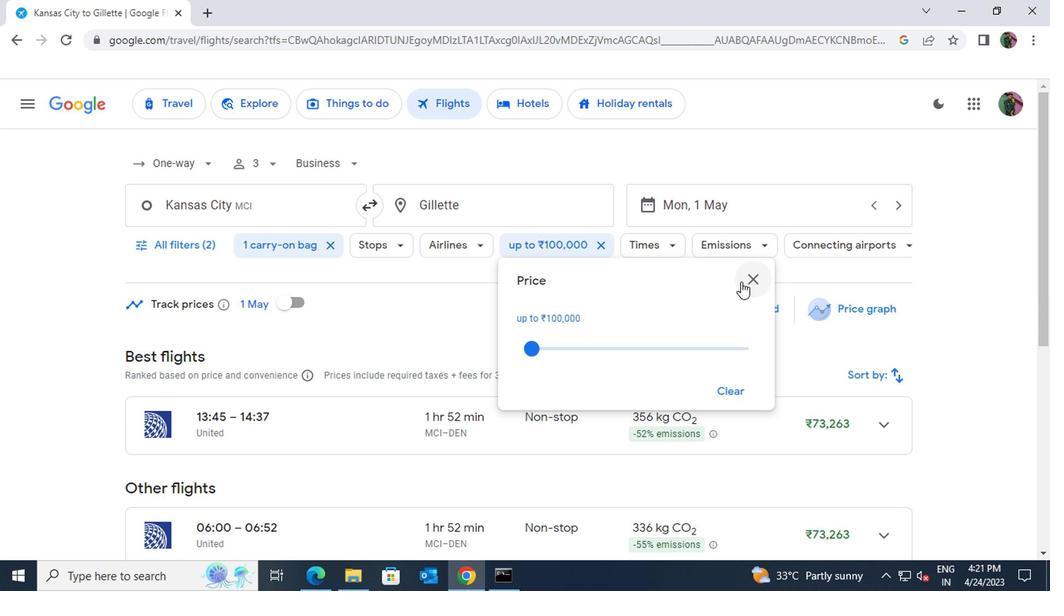 
Action: Mouse moved to (659, 251)
Screenshot: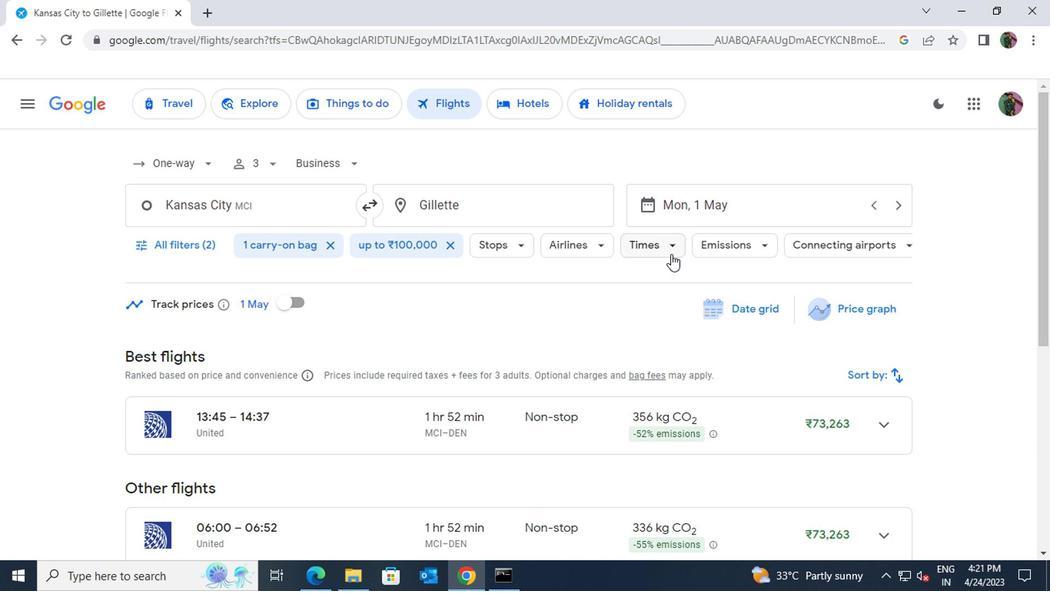 
Action: Mouse pressed left at (659, 251)
Screenshot: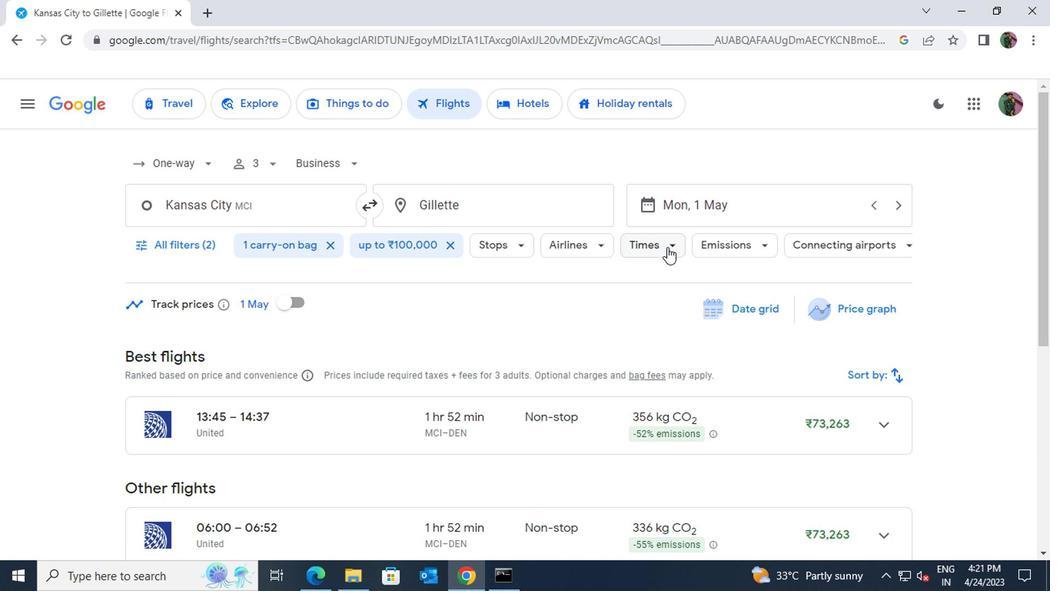 
Action: Mouse moved to (860, 393)
Screenshot: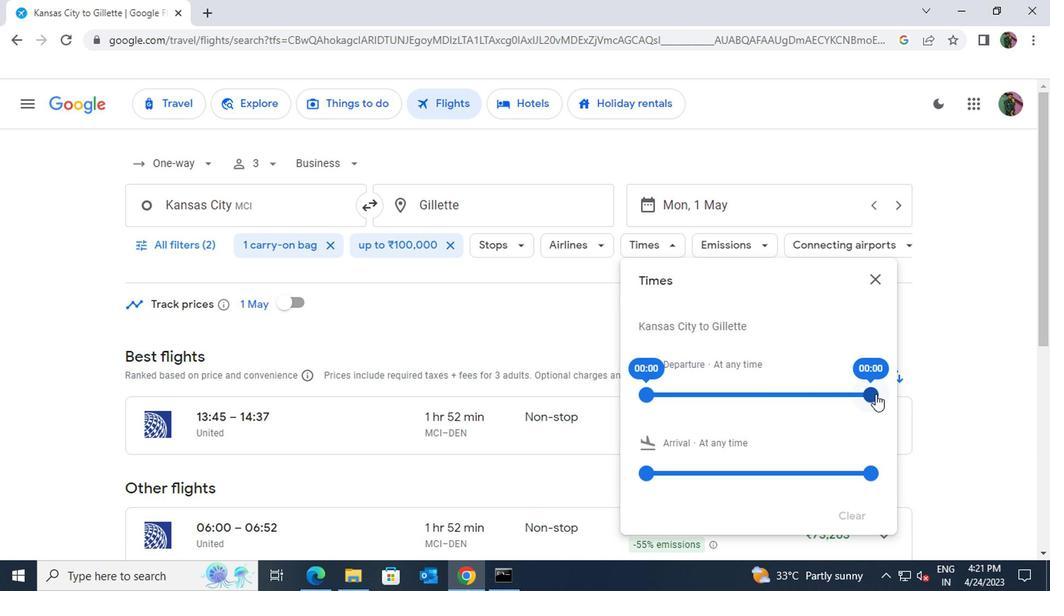 
Action: Mouse pressed left at (860, 393)
Screenshot: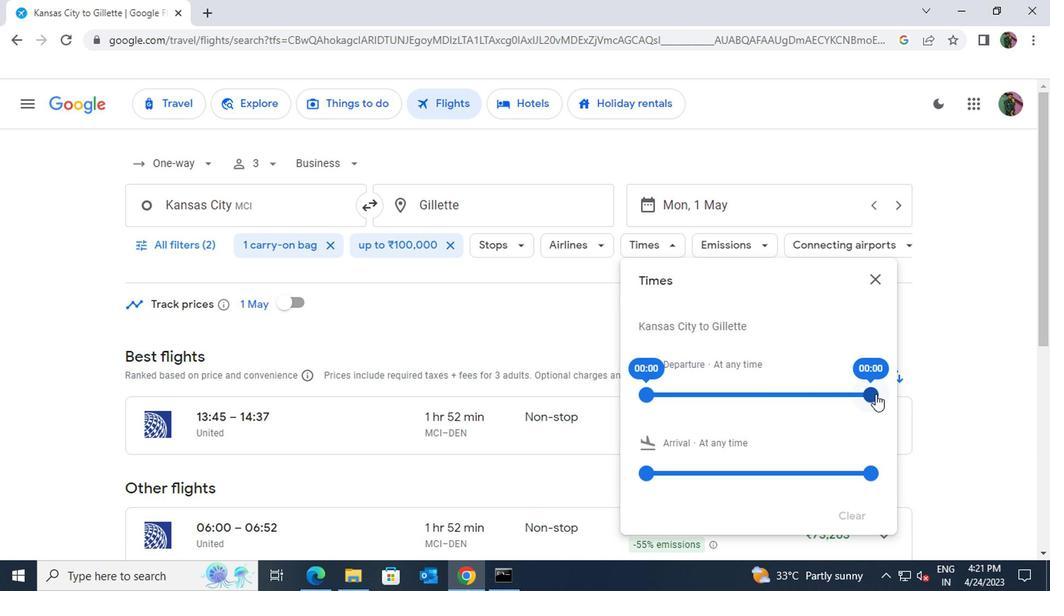 
Action: Mouse moved to (789, 389)
Screenshot: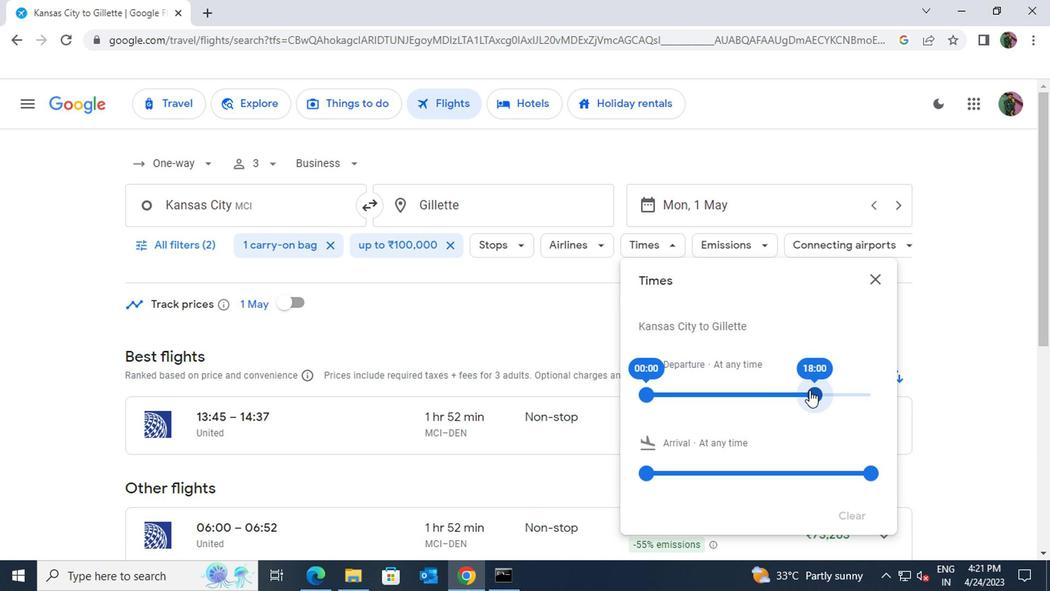 
Action: Mouse pressed left at (789, 389)
Screenshot: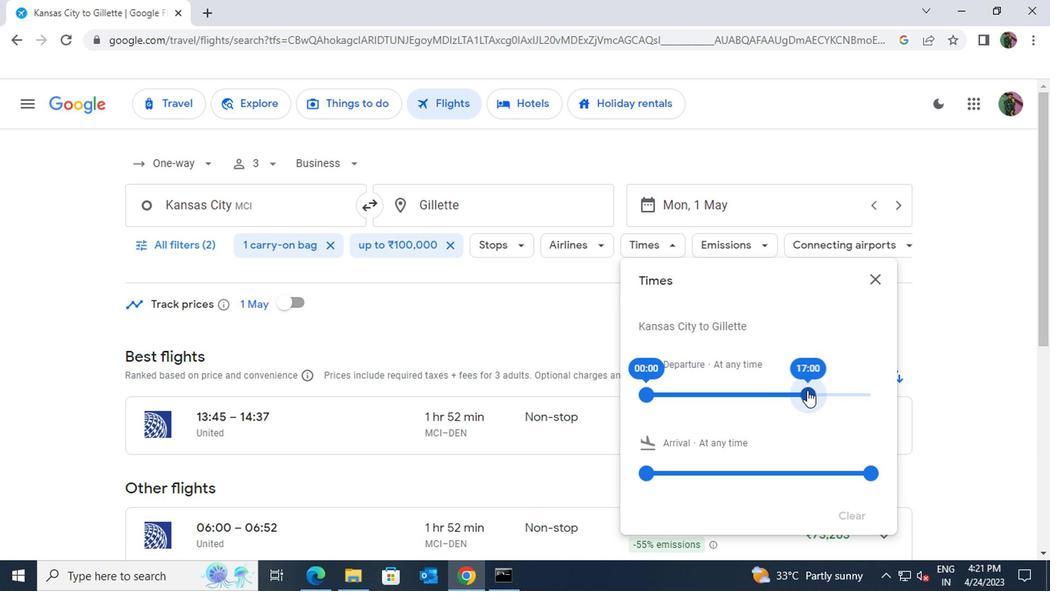 
Action: Mouse moved to (858, 280)
Screenshot: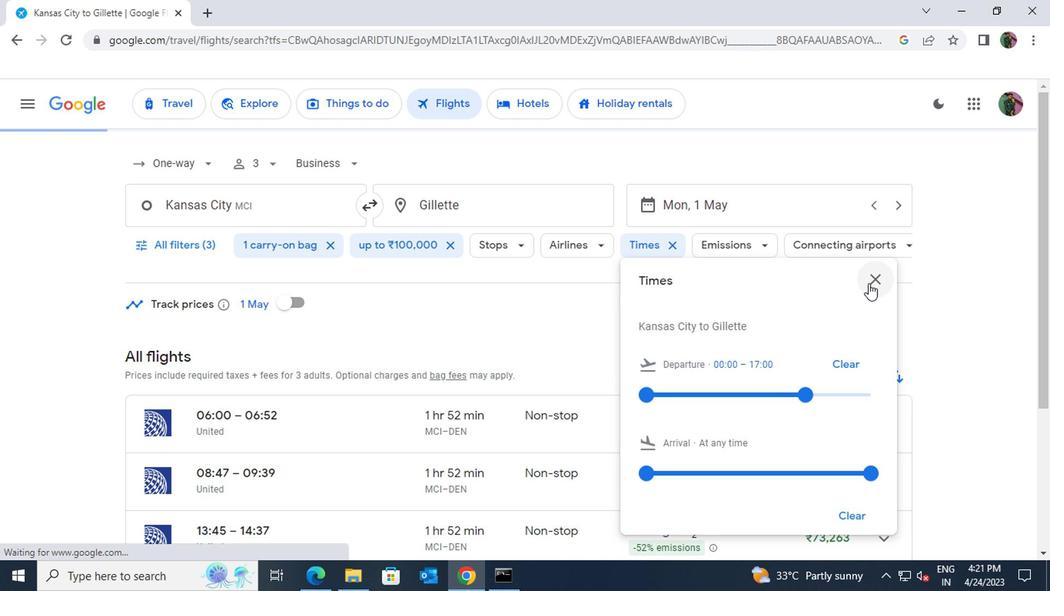 
Action: Mouse pressed left at (858, 280)
Screenshot: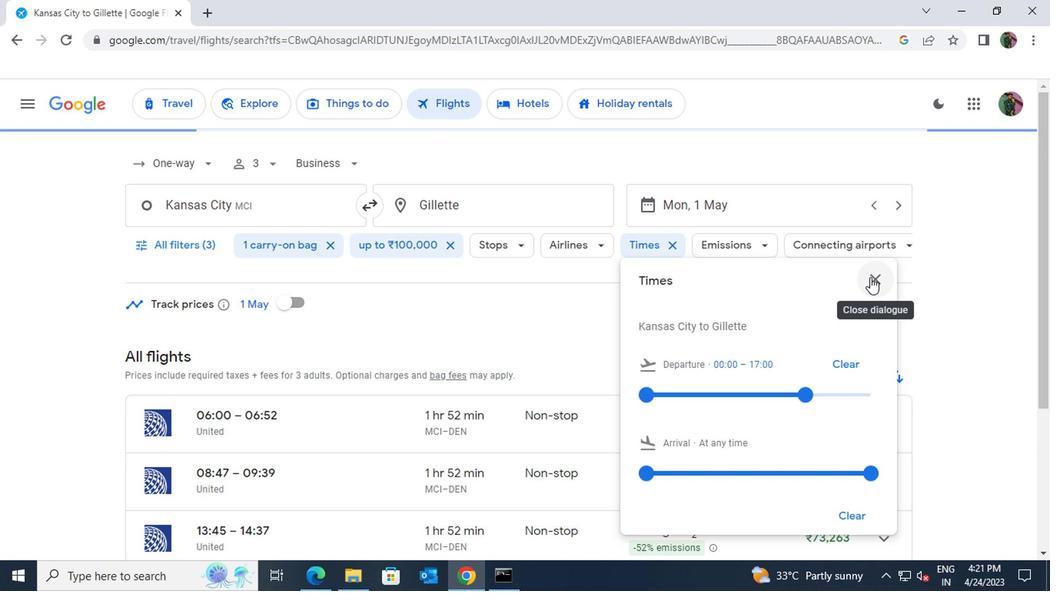 
Action: Mouse moved to (752, 406)
Screenshot: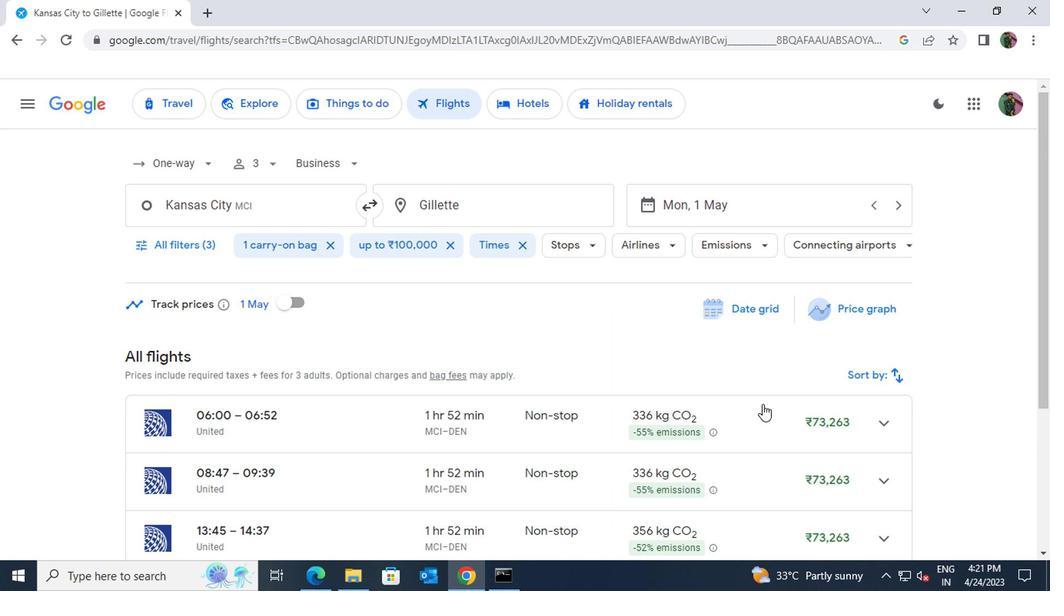 
Action: Mouse pressed left at (752, 406)
Screenshot: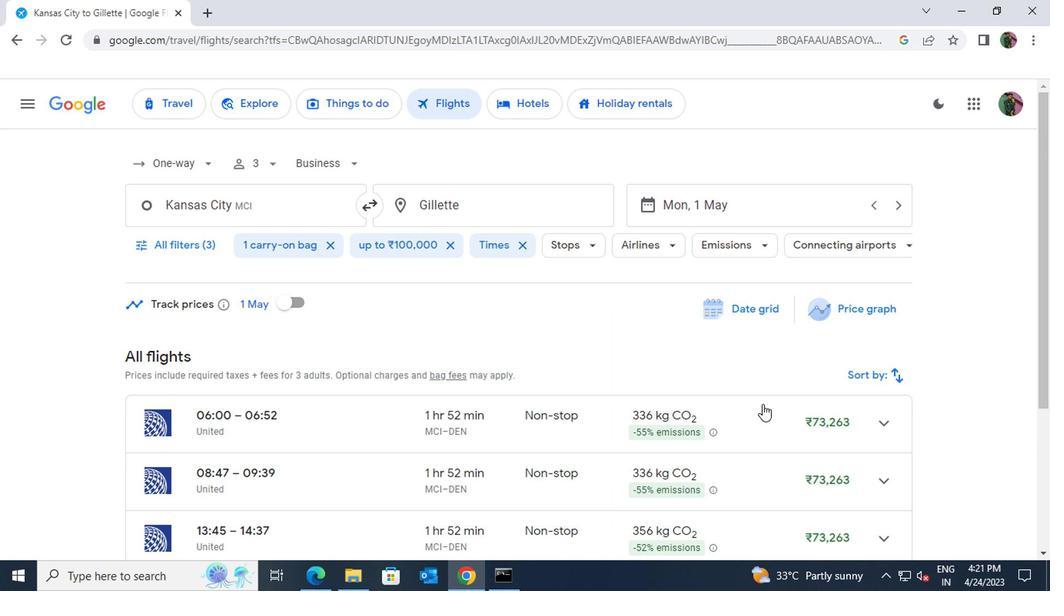
Action: Mouse moved to (750, 407)
Screenshot: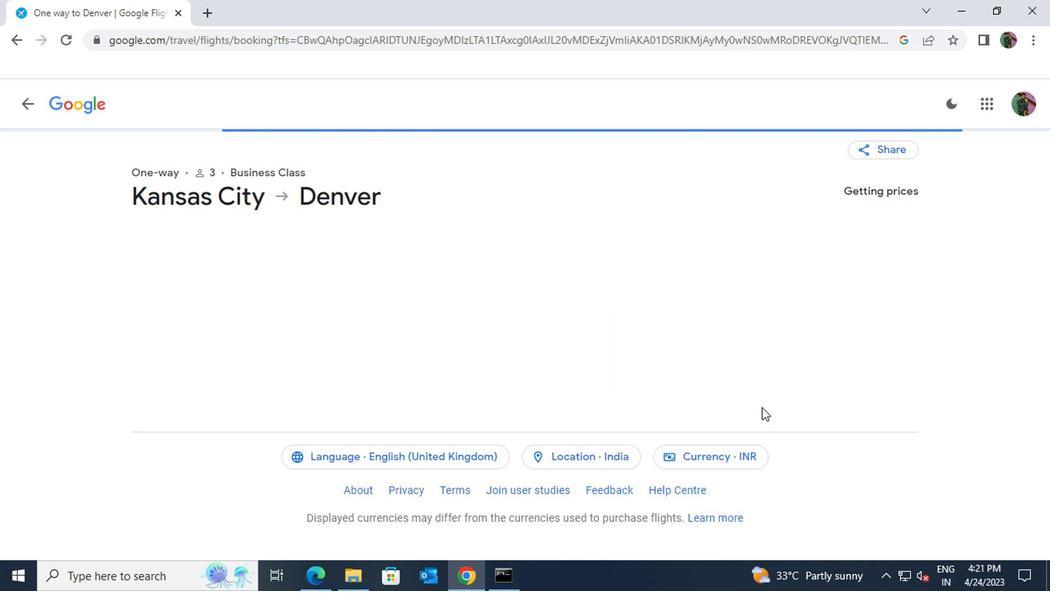 
